 Task: open an excel sheet and write heading  Financial WizardAdd Categories in a column and its values below  'Income, Income, Income, Expenses, Expenses, Expenses, Expenses, Expenses, Savings, Savings, Investments, Investments, Debt, Debt & Debt. 'Add Descriptions in next column and its values below  Salary, Freelance Work, Rental Income, Housing, Transportation, Groceries, Utilities, Entertainment, Emergency Fund, Retirement, Stocks, Mutual Funds, Credit Card 1, Credit Card 2 & Student Loan. Add Amount in next column and its values below  $5,000, $1,200, $500, $1,200, $300, $400, $200, $150, $500, $1,000, $500, $300, $200, $100 & $300. Save page Data Collection Template Workbook
Action: Mouse moved to (476, 51)
Screenshot: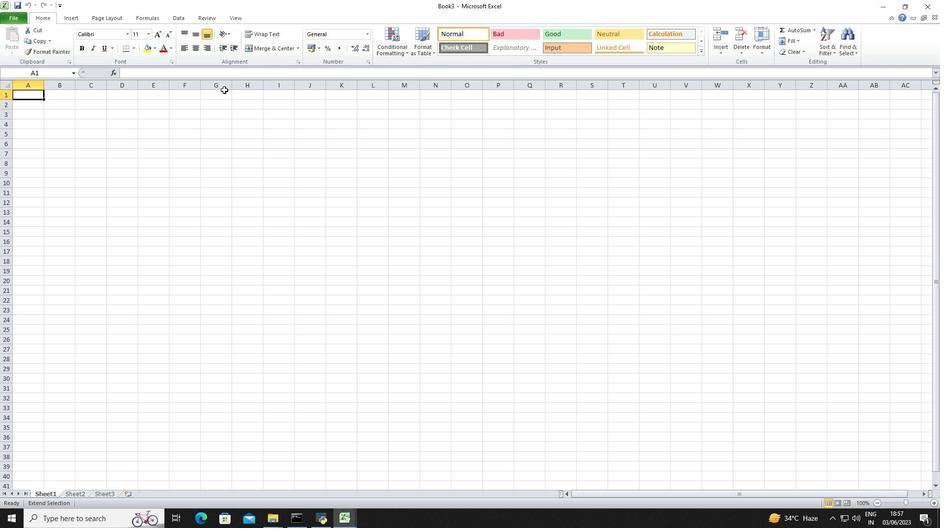 
Action: Key pressed <Key.shift_r><Key.shift_r>Financial<Key.space><Key.shift_r>Wizard<Key.enter><Key.shift_r>Categories<Key.space><Key.down>
Screenshot: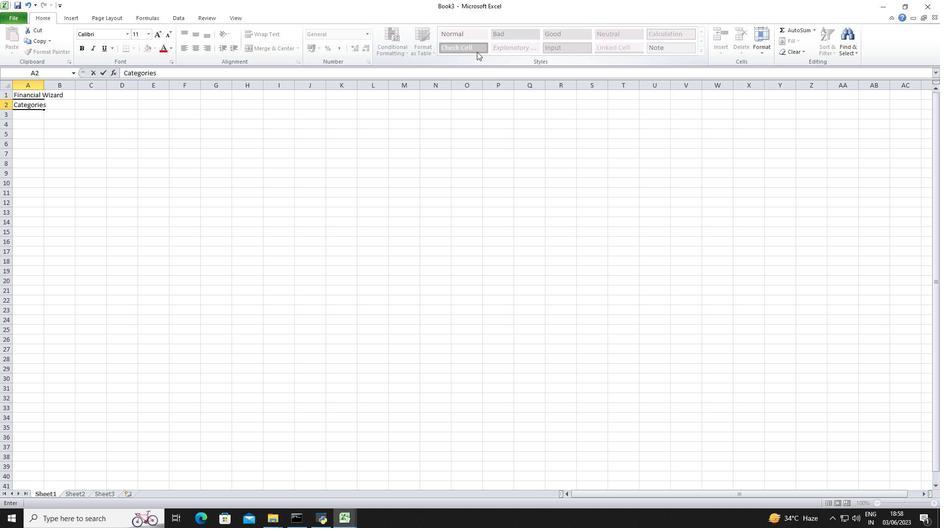 
Action: Mouse moved to (41, 82)
Screenshot: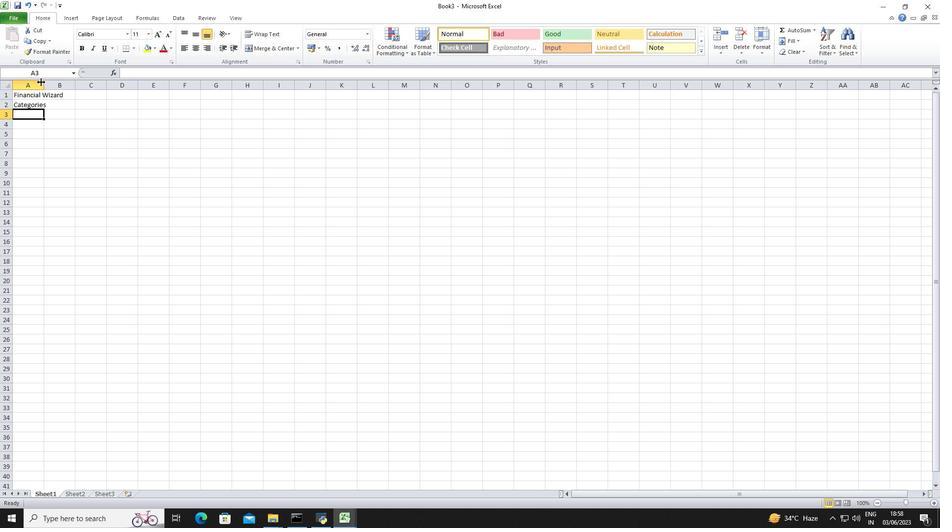 
Action: Mouse pressed left at (41, 82)
Screenshot: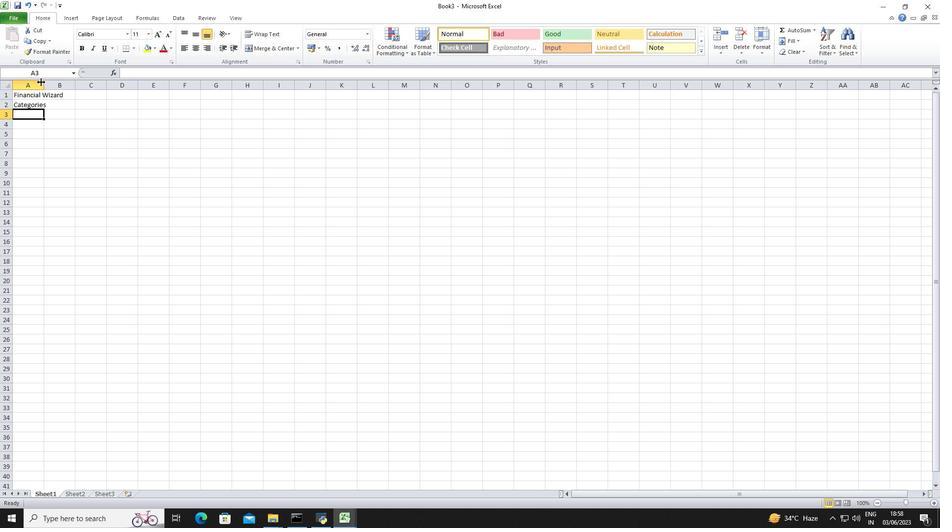 
Action: Mouse pressed left at (41, 82)
Screenshot: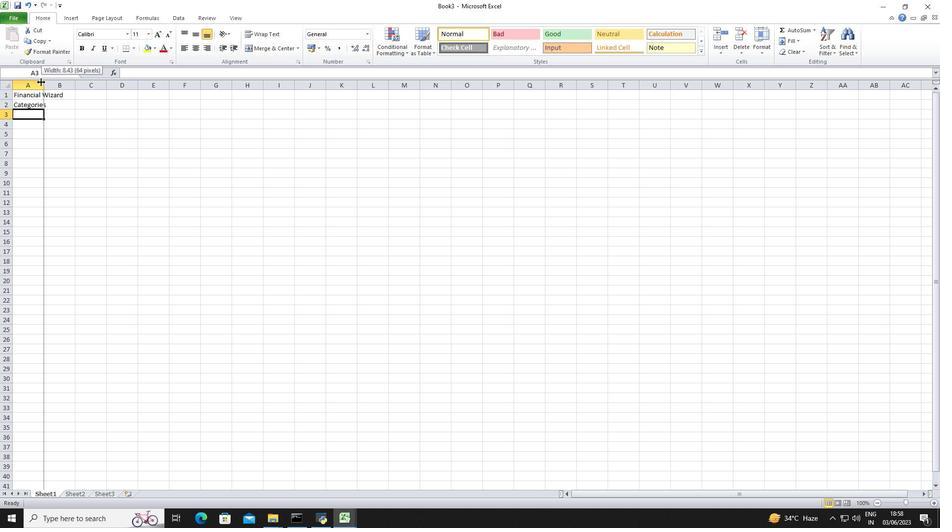 
Action: Mouse moved to (83, 108)
Screenshot: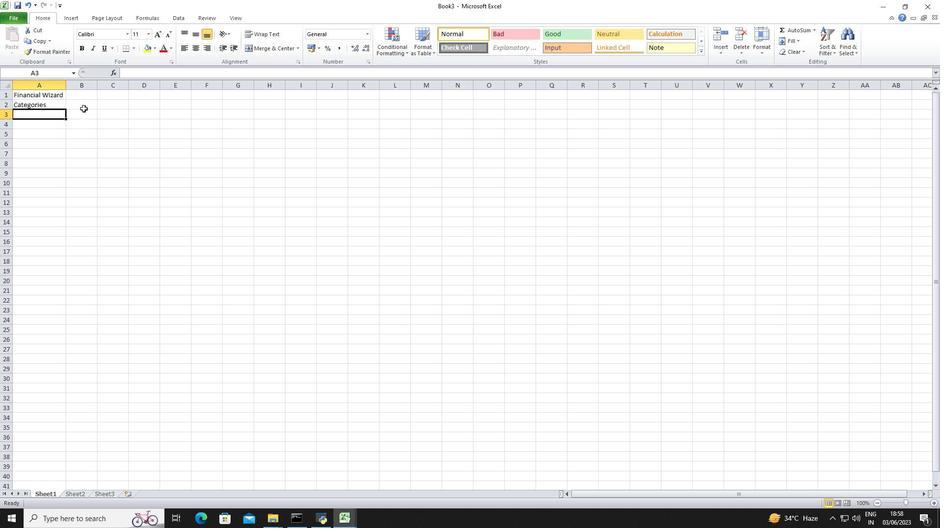 
Action: Mouse pressed left at (83, 108)
Screenshot: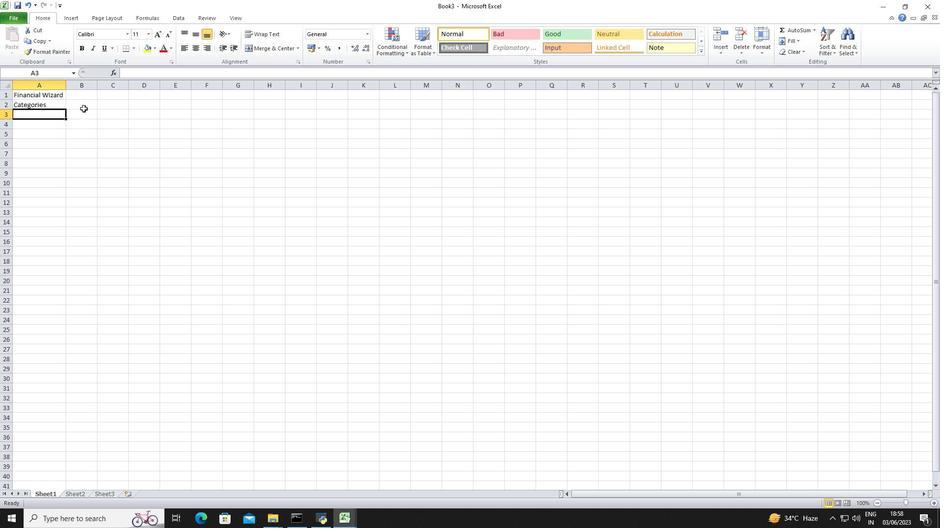 
Action: Mouse moved to (298, 92)
Screenshot: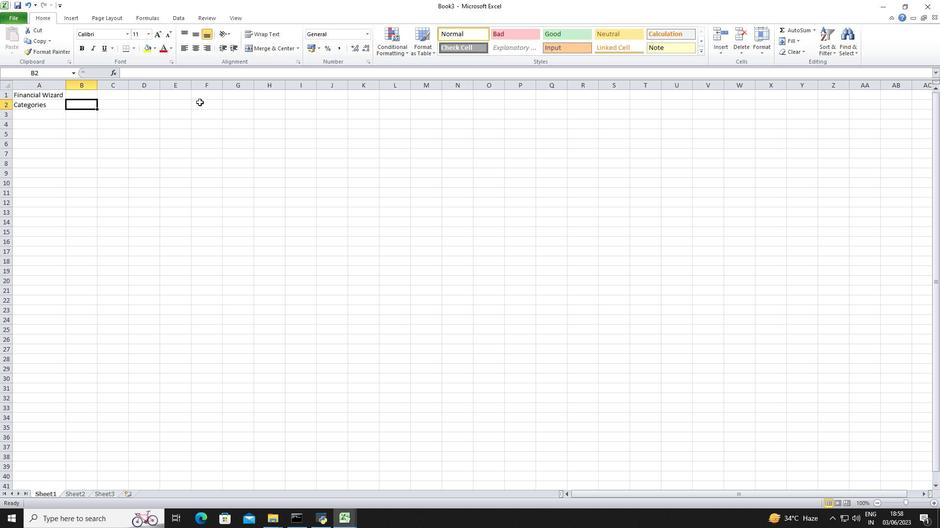 
Action: Key pressed <Key.shift_r><Key.shift_r><Key.shift_r><Key.shift_r><Key.shift_r><Key.shift_r><Key.shift_r><Key.shift_r><Key.shift_r><Key.shift_r><Key.shift_r><Key.shift_r><Key.shift_r><Key.shift_r><Key.shift_r><Key.shift_r><Key.shift_r><Key.shift_r><Key.shift_r><Key.shift_r><Key.shift_r><Key.shift_r><Key.shift_r><Key.shift_r><Key.shift_r><Key.shift_r><Key.shift_r><Key.shift_r><Key.shift_r><Key.shift_r><Key.shift_r><Key.shift_r><Key.shift_r><Key.shift_r><Key.shift_r><Key.shift_r><Key.shift_r><Key.shift_r><Key.shift_r><Key.shift_r><Key.shift_r><Key.shift_r><Key.shift_r><Key.shift_r><Key.shift_r><Key.shift_r><Key.shift_r><Key.shift_r><Key.shift_r><Key.shift_r><Key.shift_r><Key.shift_r><Key.shift_r><Key.shift_r><Key.shift_r><Key.shift_r><Key.shift_r>Descriptions<Key.space><Key.right><Key.enter><Key.enter><Key.enter><Key.enter><Key.enter><Key.enter><Key.enter>
Screenshot: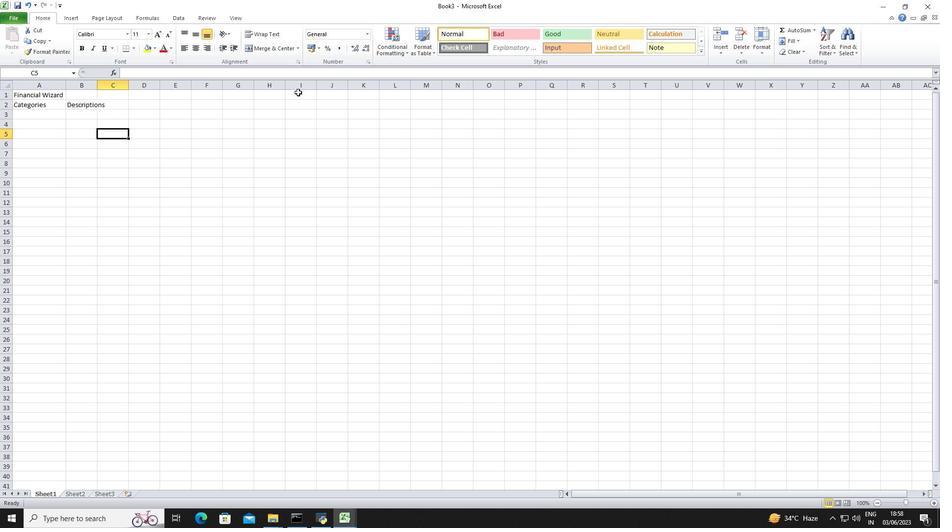 
Action: Mouse moved to (117, 106)
Screenshot: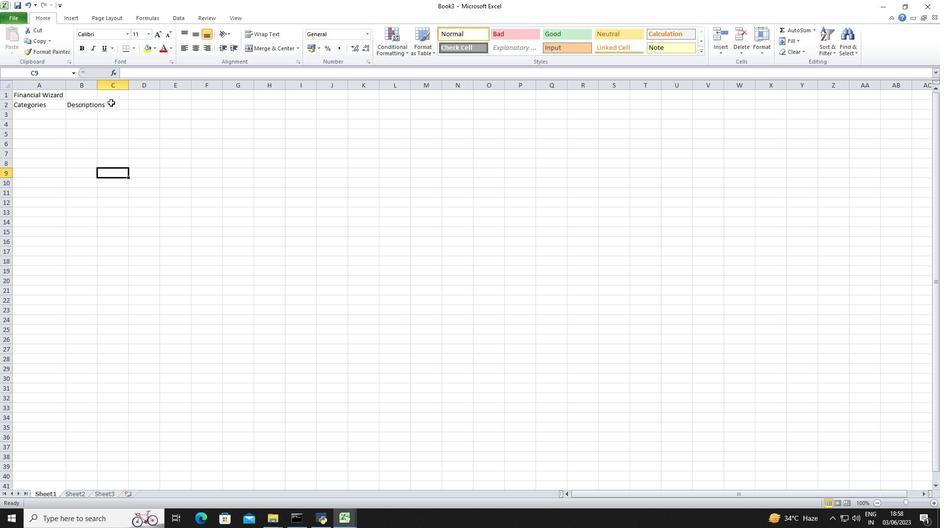 
Action: Mouse pressed left at (117, 106)
Screenshot: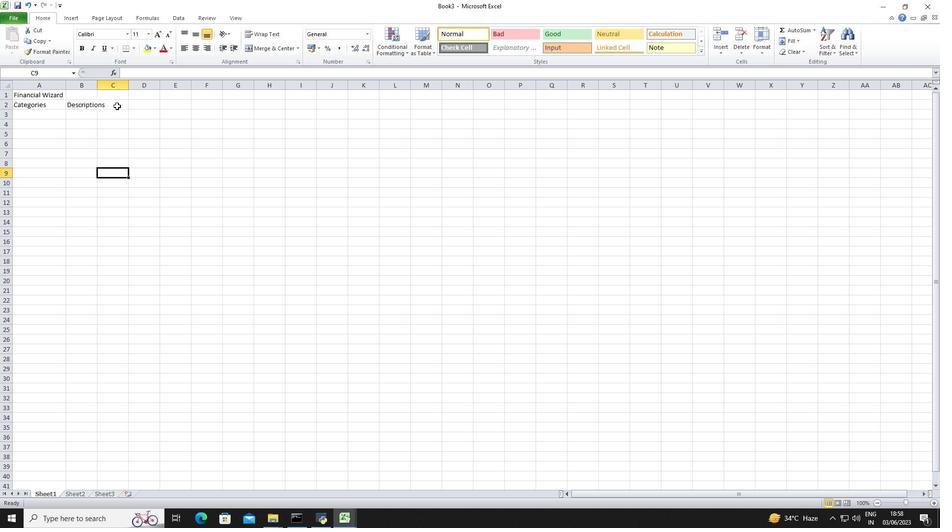 
Action: Mouse moved to (203, 118)
Screenshot: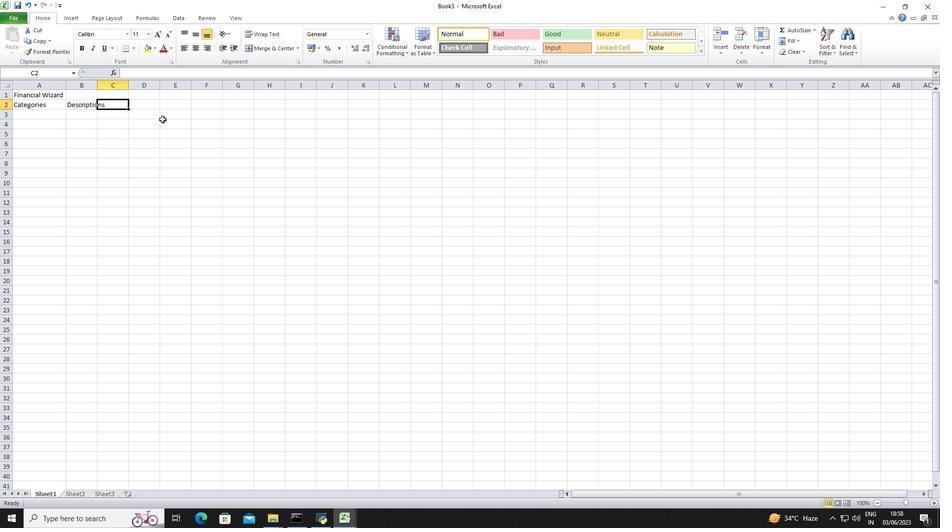 
Action: Key pressed <Key.shift_r><Key.shift_r><Key.shift_r><Key.shift_r><Key.shift_r><Key.shift_r><Key.shift_r><Key.shift_r><Key.shift_r><Key.shift_r>Add<Key.space><Key.shift_r><Key.shift_r><Key.shift_r><Key.shift_r><Key.shift_r><Key.shift_r><Key.shift_r><Key.shift_r><Key.shift_r><Key.shift_r><Key.shift_r><Key.shift_r><Key.shift_r><Key.shift_r><Key.shift_r><Key.shift_r><Key.shift_r><Key.shift_r><Key.shift_r><Key.shift_r><Key.shift_r><Key.shift_r><Key.shift_r><Key.shift_r><Key.shift_r><Key.shift_r><Key.shift_r><Key.shift_r><Key.shift_r><Key.shift_r><Key.shift_r><Key.shift_r><Key.shift_r><Key.shift_r><Key.shift_r><Key.shift_r><Key.shift_r><Key.shift_r><Key.shift_r><Key.shift_r><Key.shift_r><Key.shift_r><Key.shift_r><Key.shift_r><Key.shift_r><Key.shift_r><Key.shift_r><Key.shift_r><Key.shift_r><Key.shift_r>Amount<Key.space>
Screenshot: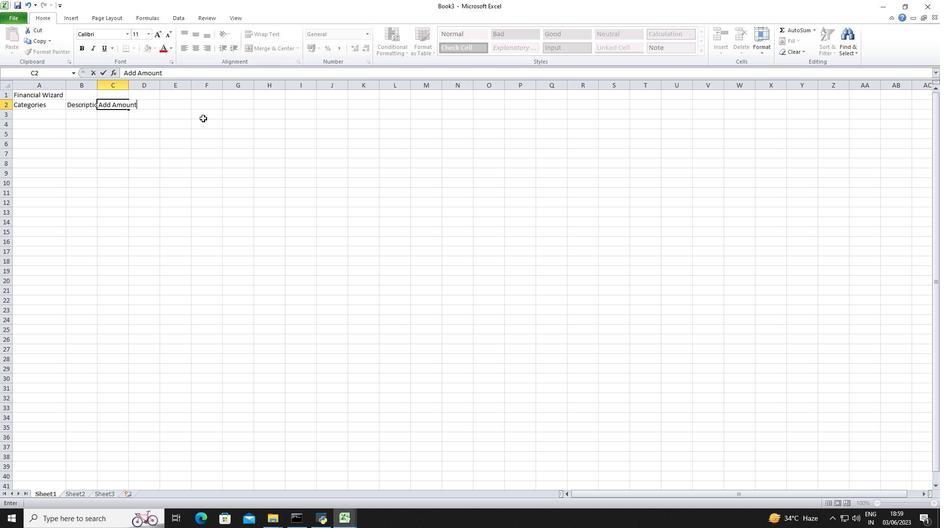 
Action: Mouse pressed left at (203, 118)
Screenshot: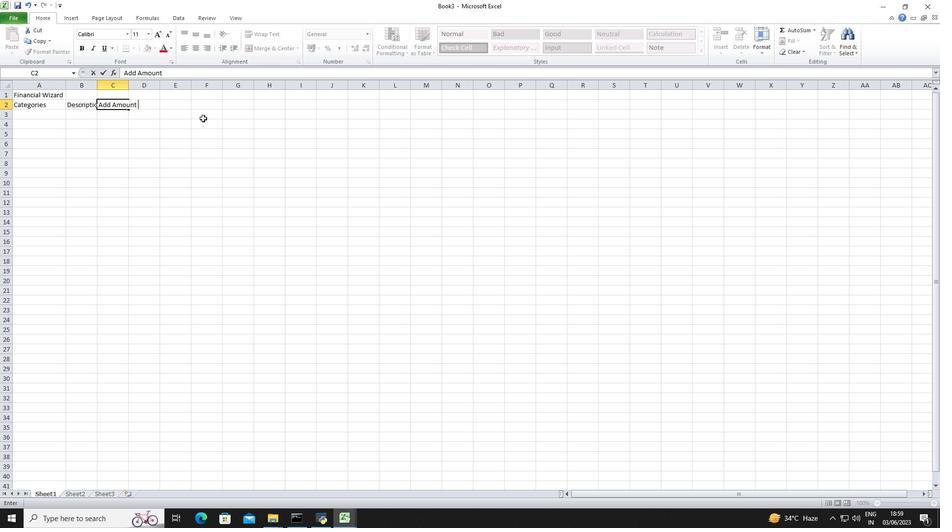 
Action: Mouse moved to (98, 84)
Screenshot: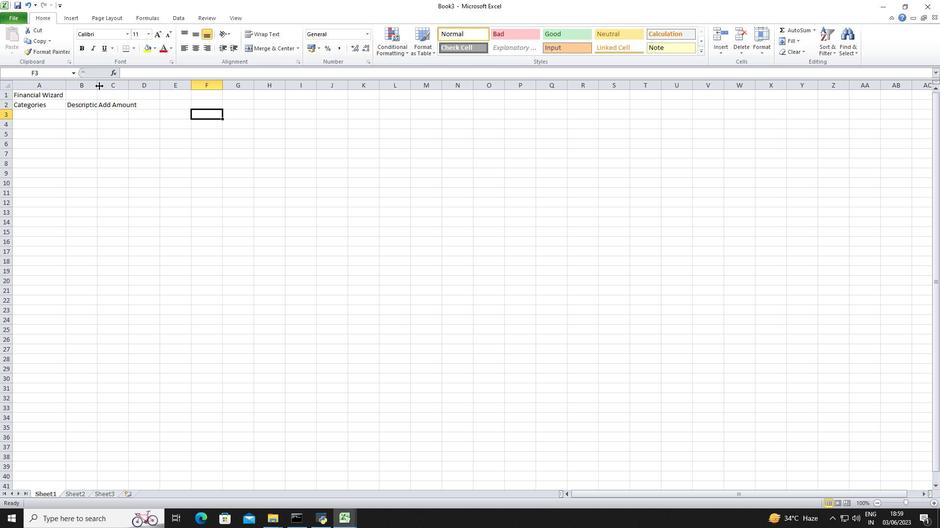 
Action: Mouse pressed left at (98, 84)
Screenshot: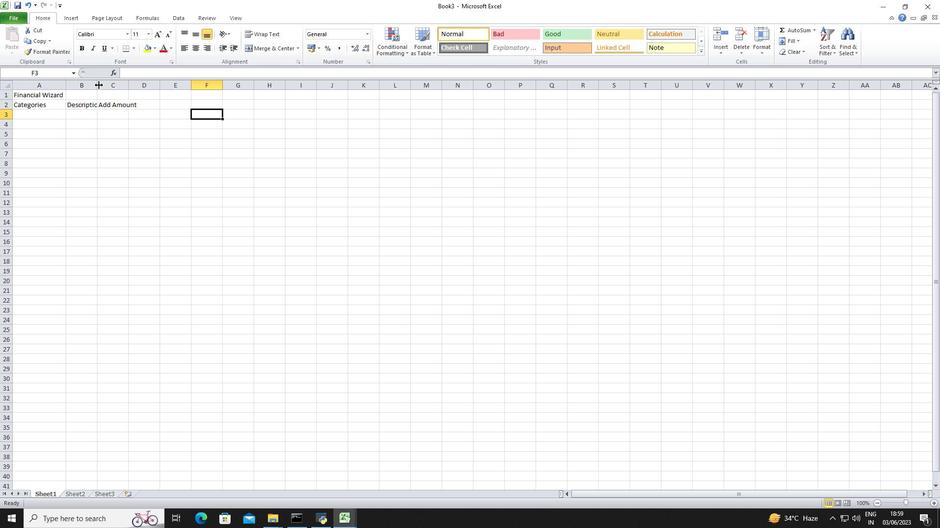 
Action: Mouse pressed left at (98, 84)
Screenshot: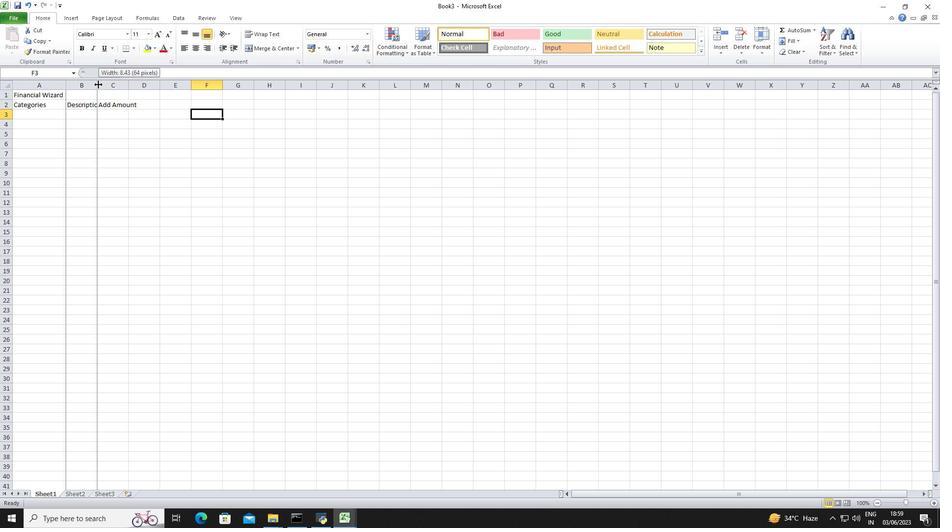 
Action: Mouse moved to (43, 110)
Screenshot: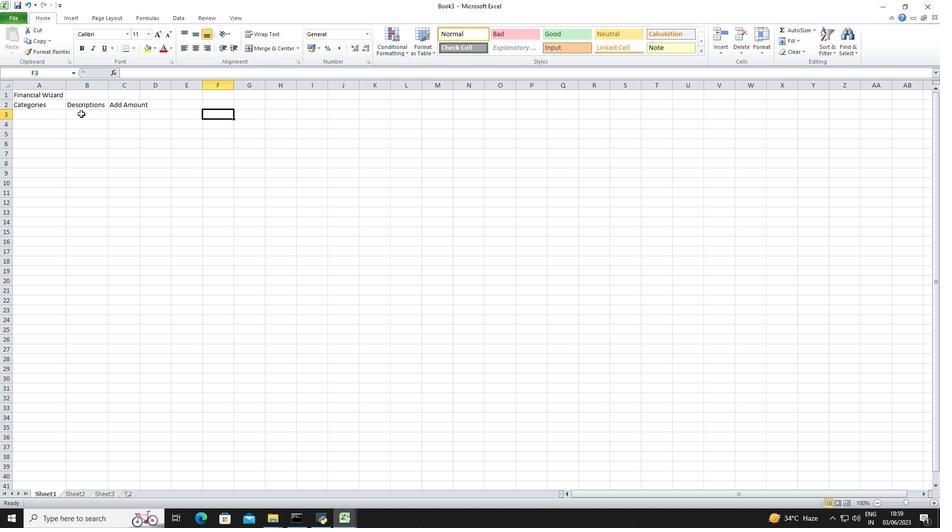 
Action: Mouse pressed left at (43, 110)
Screenshot: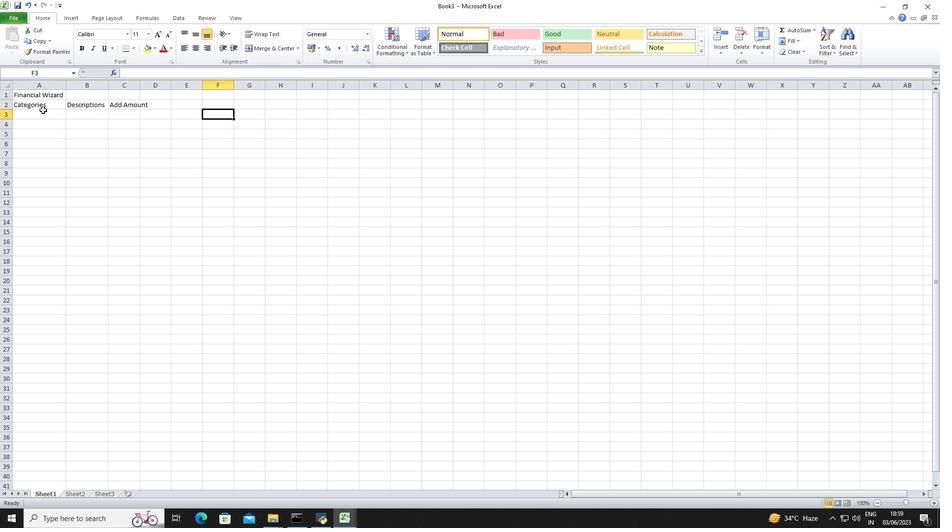 
Action: Mouse moved to (235, 125)
Screenshot: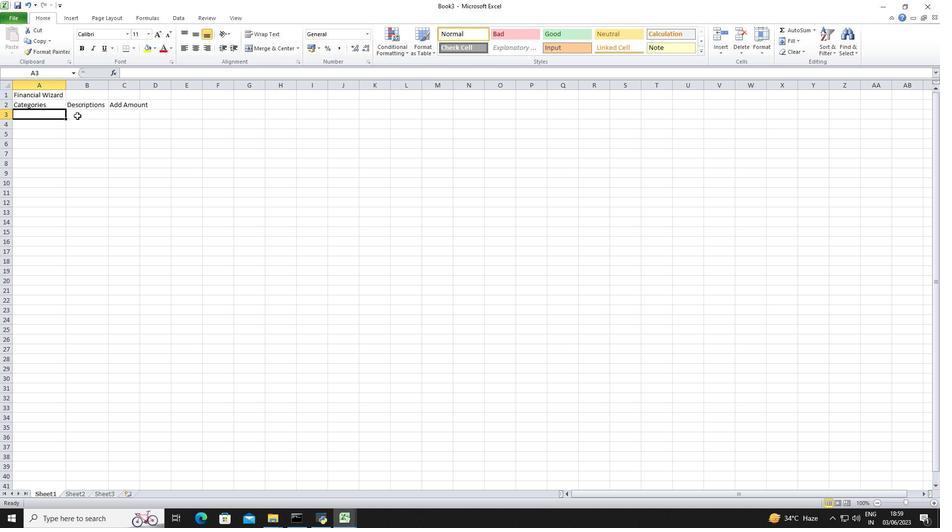 
Action: Key pressed <Key.shift_r>Income<Key.space><Key.enter><Key.shift_r>I<Key.enter><Key.shift_r>I<Key.enter><Key.shift_r>Expenses<Key.enter><Key.shift_r><Key.shift_r><Key.shift_r><Key.shift_r><Key.shift_r>E<Key.enter><Key.shift_r>E<Key.enter><Key.shift_r>E<Key.enter>e<Key.enter><Key.shift_r><Key.shift_r><Key.shift_r><Key.shift_r><Key.shift_r><Key.shift_r><Key.shift_r><Key.shift_r><Key.shift_r><Key.shift_r><Key.shift_r><Key.shift_r><Key.shift_r><Key.shift_r><Key.shift_r><Key.shift_r><Key.shift_r><Key.shift_r><Key.shift_r><Key.shift_r><Key.shift_r><Key.shift_r><Key.shift_r><Key.shift_r><Key.shift_r><Key.shift_r><Key.shift_r><Key.shift_r><Key.shift_r><Key.shift_r><Key.shift_r><Key.shift_r><Key.shift_r><Key.shift_r><Key.shift_r><Key.shift_r><Key.shift_r><Key.shift_r><Key.shift_r><Key.shift_r><Key.shift_r><Key.shift_r><Key.shift_r><Key.shift_r><Key.shift_r><Key.shift_r><Key.shift_r><Key.shift_r><Key.shift_r><Key.shift_r><Key.shift_r><Key.shift_r><Key.shift_r><Key.shift_r><Key.shift_r><Key.shift_r><Key.shift_r><Key.shift_r>SAvings<Key.space><Key.enter><Key.shift_r>SA<Key.enter><Key.shift_r><Key.shift_r><Key.shift_r><Key.shift_r><Key.shift_r>Investment<Key.space><Key.backspace>s<Key.enter><Key.shift_r><Key.shift_r><Key.shift_r>Ins<Key.backspace>ves<Key.enter><Key.shift_r><Key.shift_r><Key.shift_r>Debt<Key.space><Key.enter><Key.shift_r>Debt<Key.space><Key.shift_r><Key.shift_r><Key.shift_r><Key.shift_r><Key.shift_r><Key.shift_r><Key.shift_r><Key.shift_r><Key.shift_r><Key.shift_r><Key.shift_r><Key.shift_r><Key.shift_r><Key.shift_r><Key.shift_r><Key.shift_r><Key.shift_r><Key.shift_r><Key.shift_r><Key.shift_r><Key.shift_r><Key.shift_r>&<Key.space><Key.shift_r>Student<Key.space><Key.shift_r>Loan<Key.space>
Screenshot: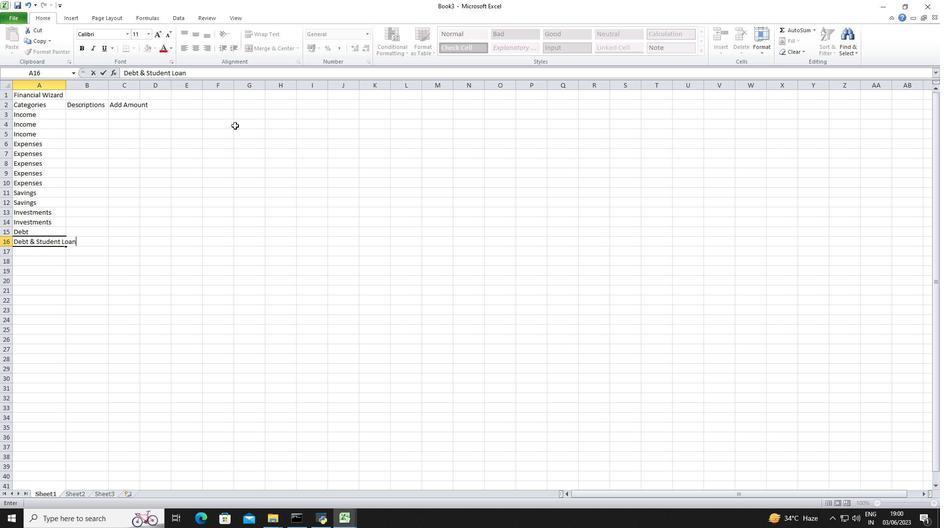 
Action: Mouse moved to (239, 117)
Screenshot: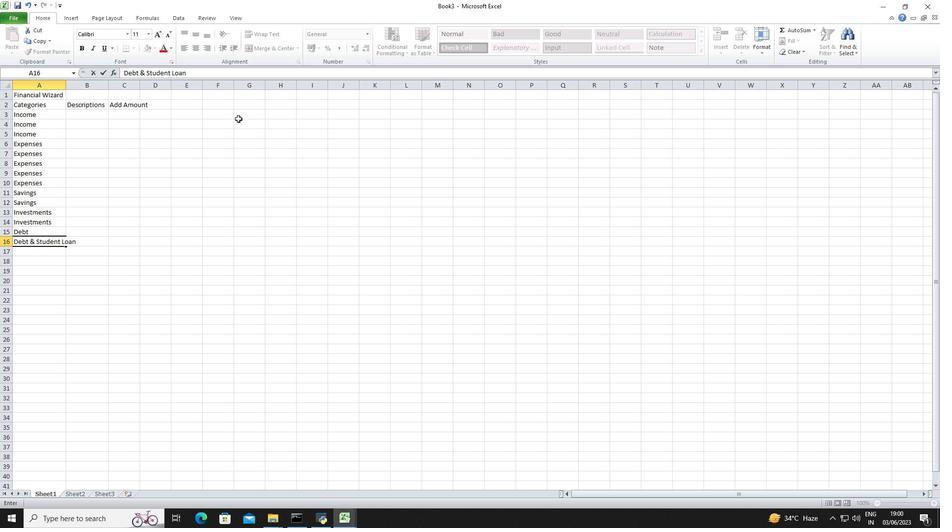 
Action: Mouse pressed left at (239, 117)
Screenshot: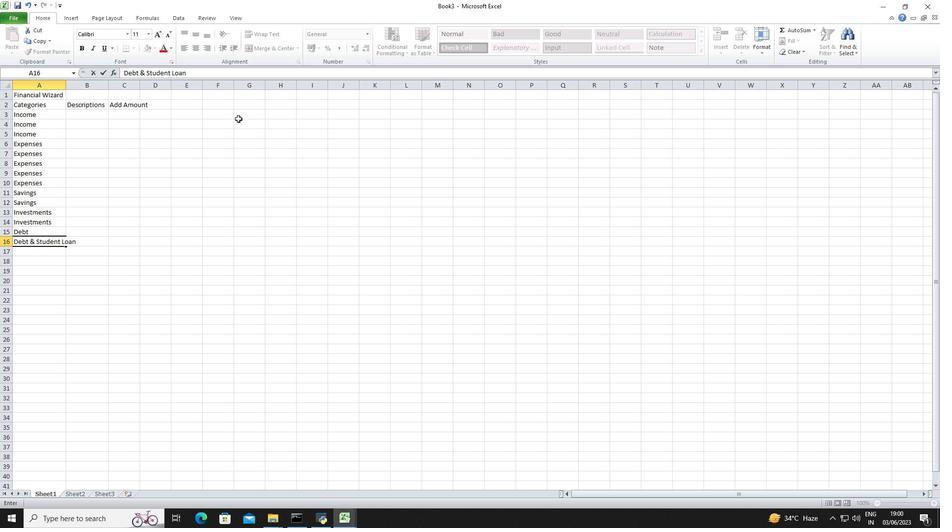 
Action: Mouse moved to (64, 89)
Screenshot: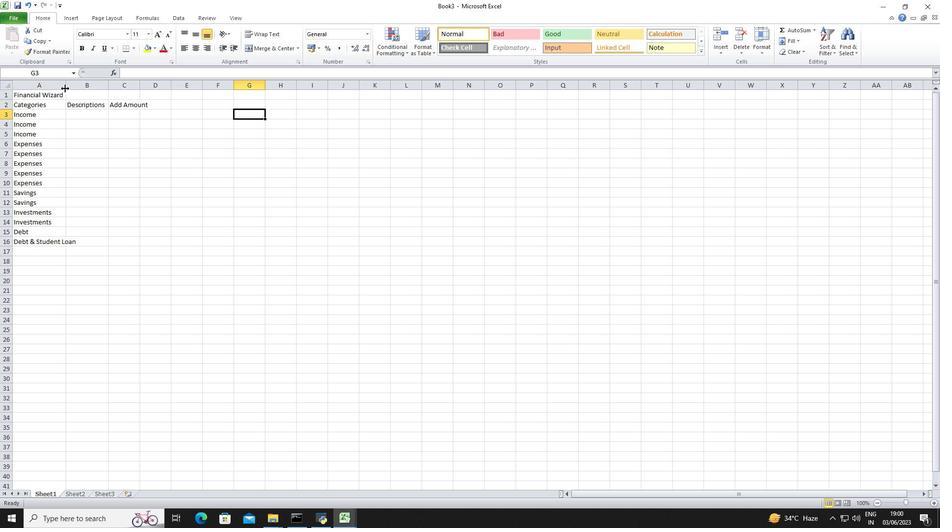 
Action: Mouse pressed left at (64, 89)
Screenshot: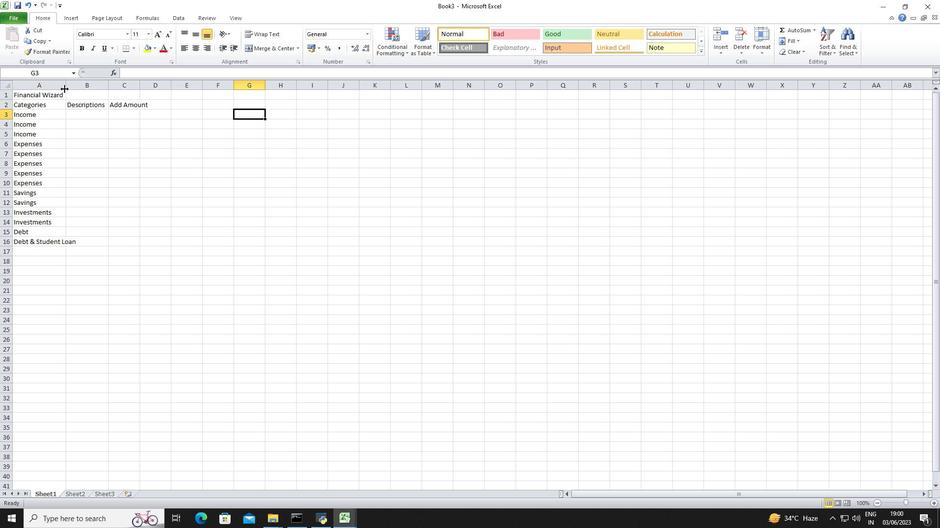 
Action: Mouse pressed left at (64, 89)
Screenshot: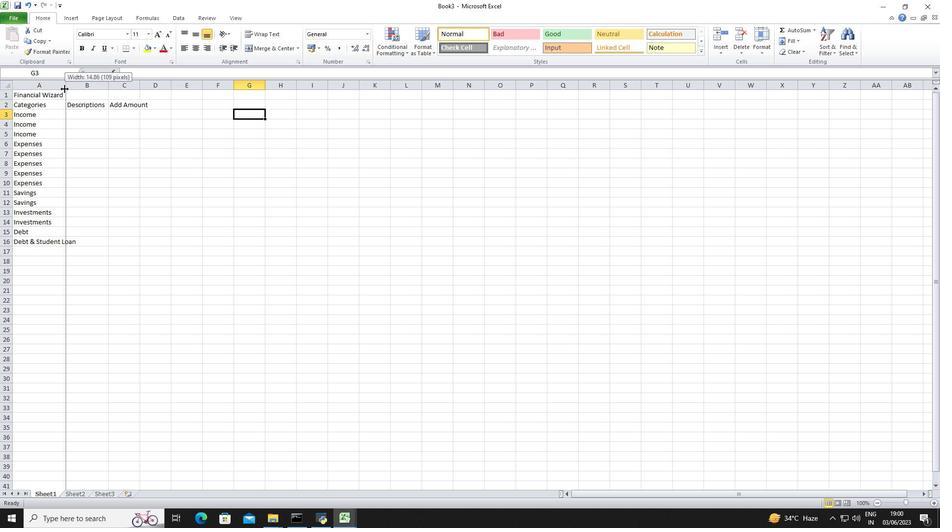 
Action: Mouse moved to (110, 113)
Screenshot: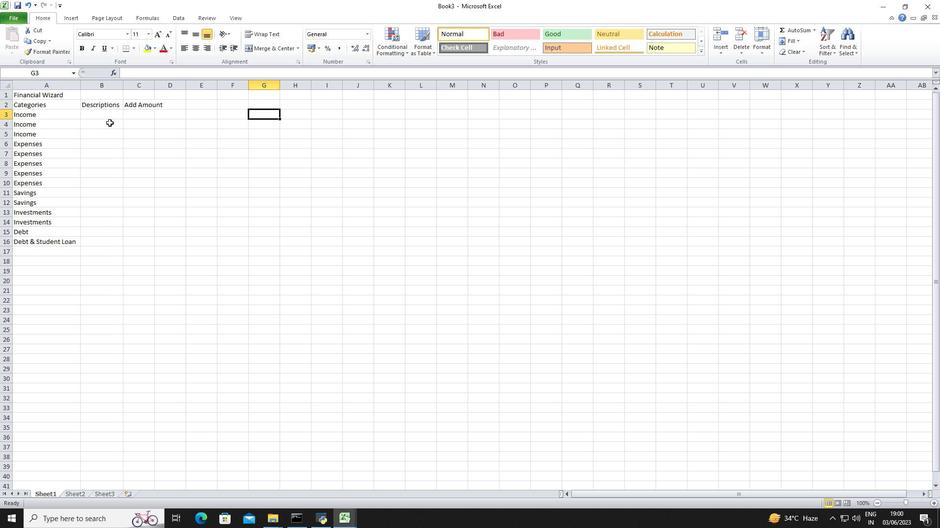 
Action: Mouse pressed left at (110, 113)
Screenshot: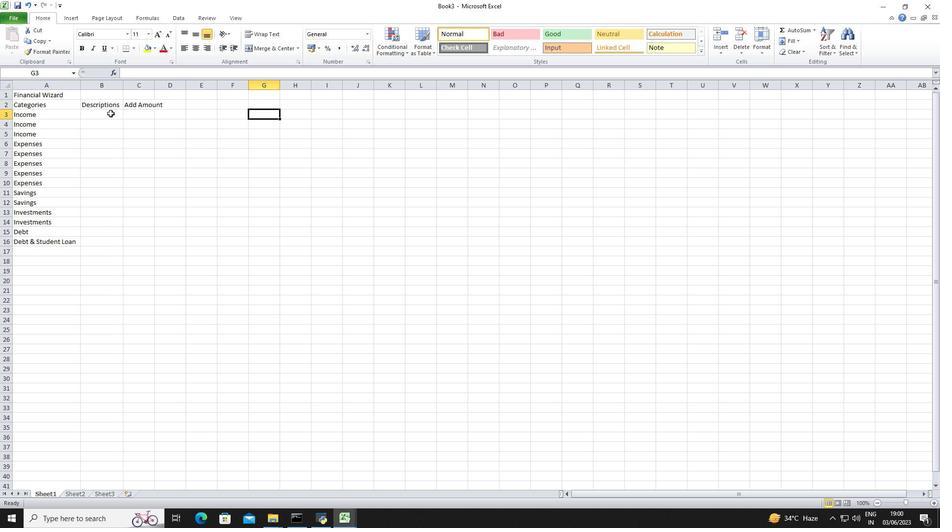 
Action: Mouse moved to (265, 122)
Screenshot: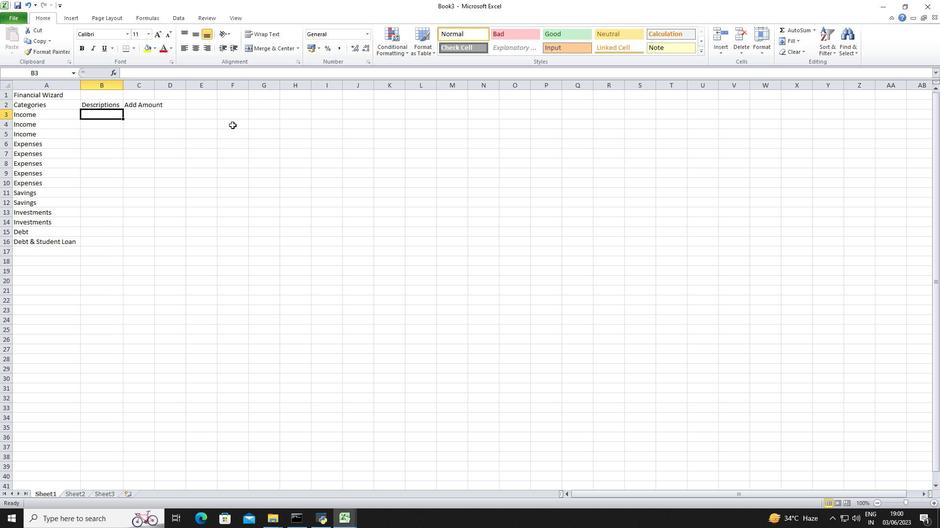 
Action: Key pressed <Key.shift_r>Salary<Key.space><Key.enter><Key.shift_r><Key.shift_r><Key.shift_r><Key.shift_r><Key.shift_r><Key.shift_r>Free<Key.shift_r>lance<Key.space><Key.space><Key.shift_r>Work<Key.space><Key.enter><Key.shift_r><Key.shift_r><Key.shift_r><Key.shift_r>Rental<Key.space><Key.shift_r><Key.shift_r><Key.shift_r><Key.shift_r><Key.shift_r><Key.shift_r><Key.shift_r>Income<Key.space><Key.enter><Key.shift_r><Key.shift_r><Key.shift_r><Key.shift_r><Key.shift_r><Key.shift_r><Key.shift_r><Key.shift_r><Key.shift_r>Housing<Key.space><Key.shift_r><Key.enter><Key.shift_r>Transportation<Key.space><Key.enter><Key.shift_r><Key.shift_r>Groceries<Key.space><Key.enter><Key.shift_r>Utilities<Key.space><Key.enter><Key.shift_r><Key.shift_r><Key.shift_r><Key.shift_r>Entertainment<Key.space><Key.enter><Key.shift_r>Emergency<Key.space><Key.enter>
Screenshot: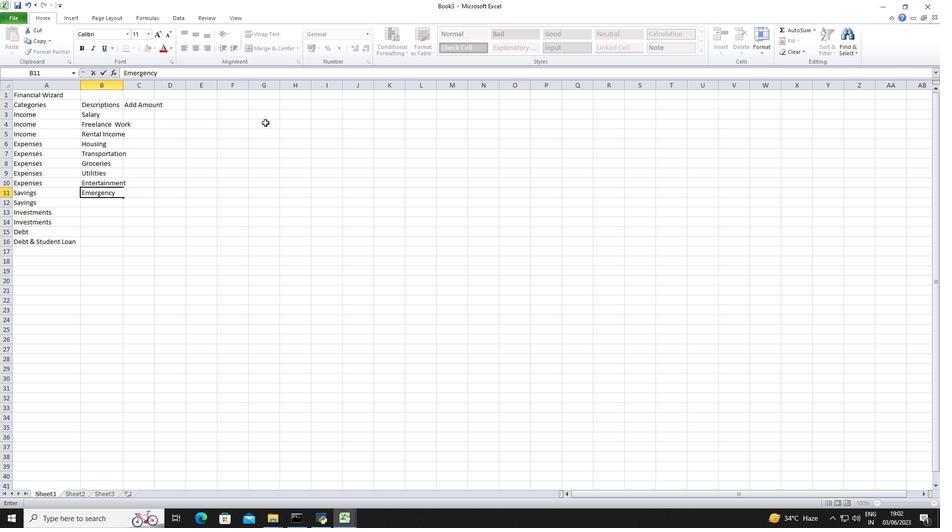 
Action: Mouse moved to (111, 195)
Screenshot: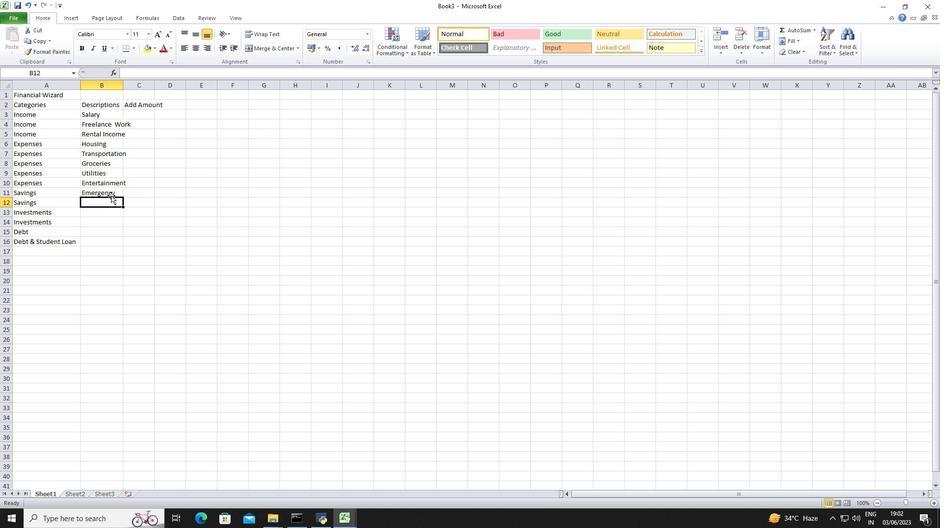 
Action: Mouse pressed left at (111, 195)
Screenshot: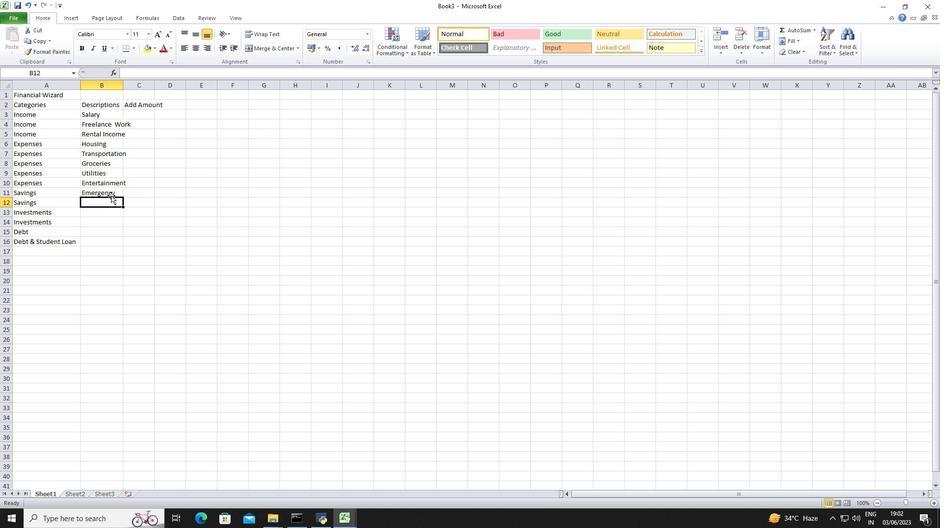 
Action: Mouse moved to (166, 68)
Screenshot: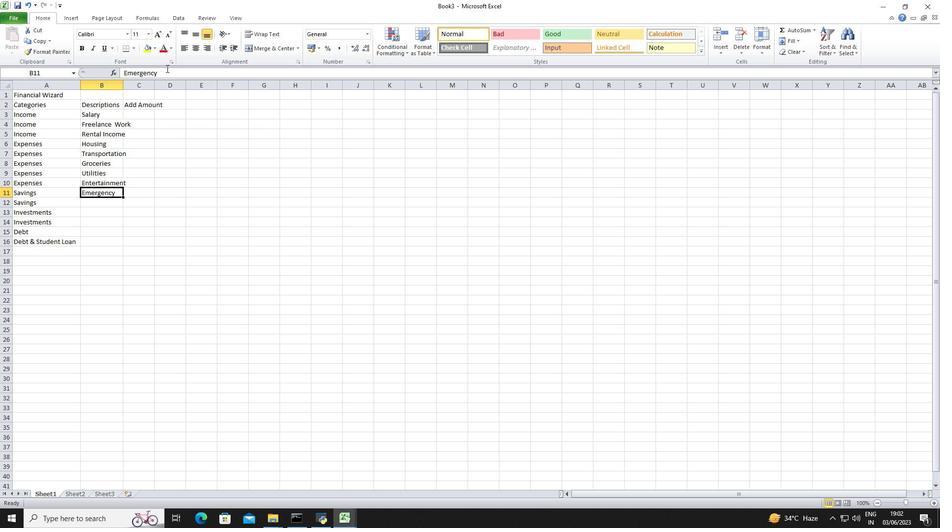 
Action: Mouse pressed left at (166, 68)
Screenshot: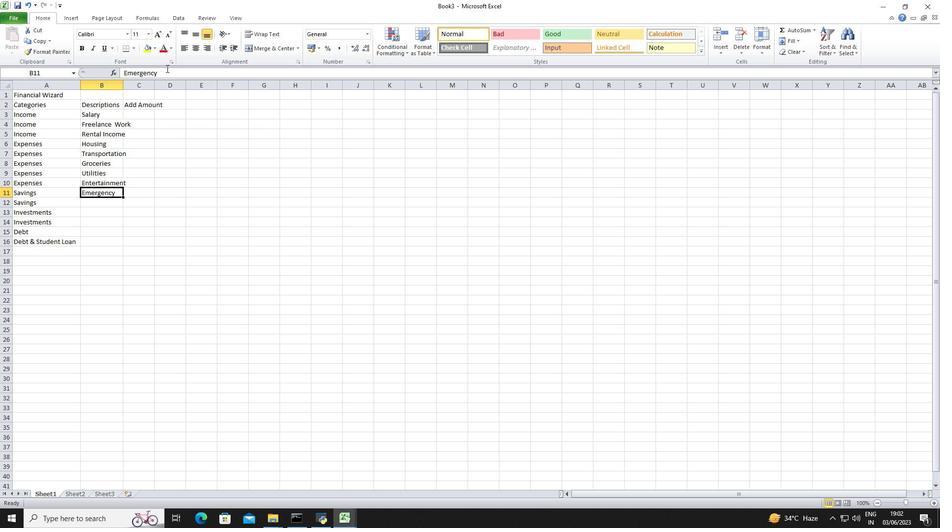 
Action: Mouse moved to (176, 85)
Screenshot: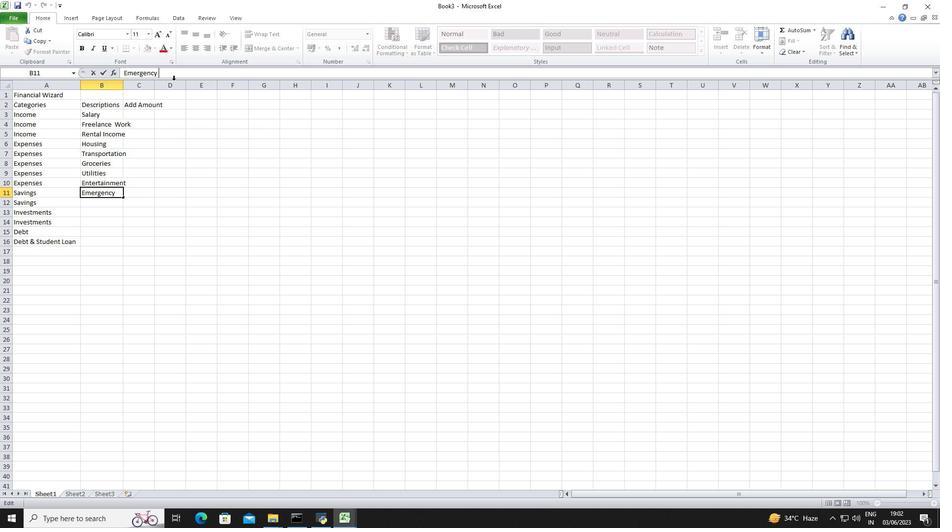 
Action: Key pressed <Key.space><Key.shift_r>Fund<Key.space><Key.enter><Key.shift_r><Key.shift_r><Key.shift_r><Key.shift_r><Key.shift_r><Key.shift_r><Key.shift_r><Key.shift_r><Key.shift_r>Retirement<Key.space><Key.enter><Key.shift_r><Key.shift_r>Stocl<Key.backspace>ks<Key.space><Key.enter><Key.shift_r><Key.shift_r>Mutual<Key.space><Key.shift_r>Funds<Key.space><Key.enter><Key.shift_r><Key.shift_r><Key.shift_r><Key.shift_r><Key.shift_r><Key.shift_r><Key.shift_r><Key.shift_r><Key.shift_r><Key.shift_r>Credit<Key.space>1<Key.enter>
Screenshot: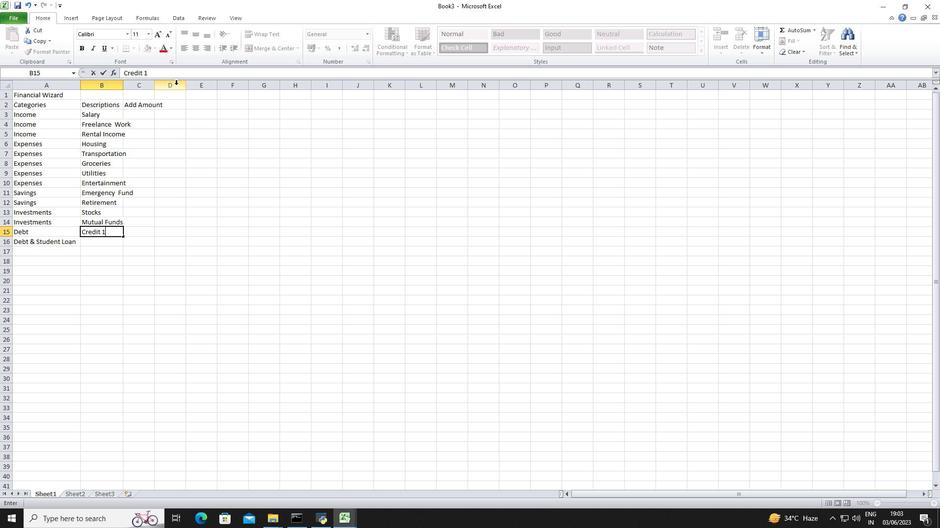 
Action: Mouse moved to (114, 231)
Screenshot: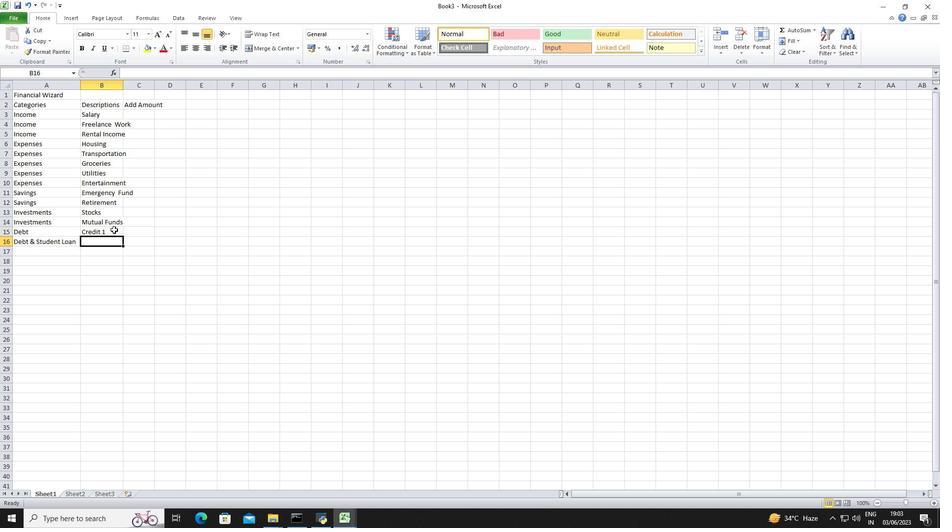
Action: Mouse pressed left at (114, 231)
Screenshot: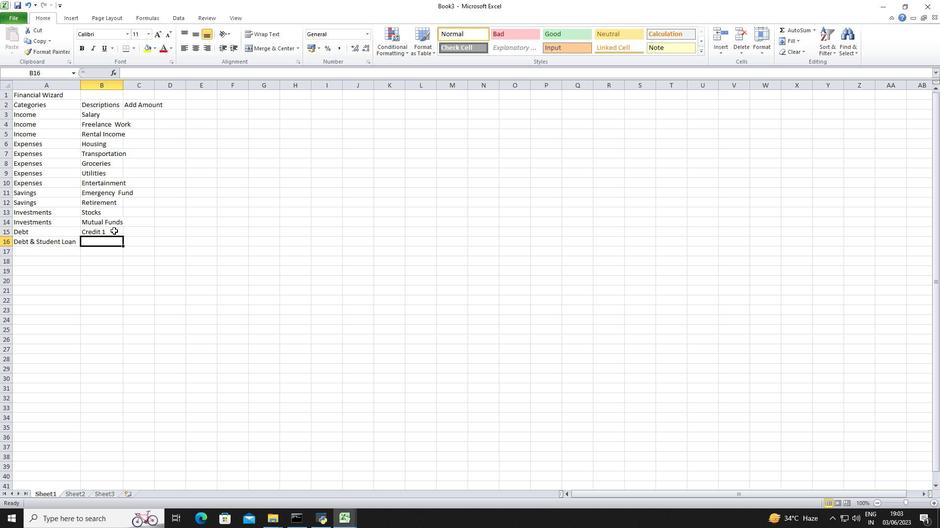 
Action: Mouse moved to (143, 71)
Screenshot: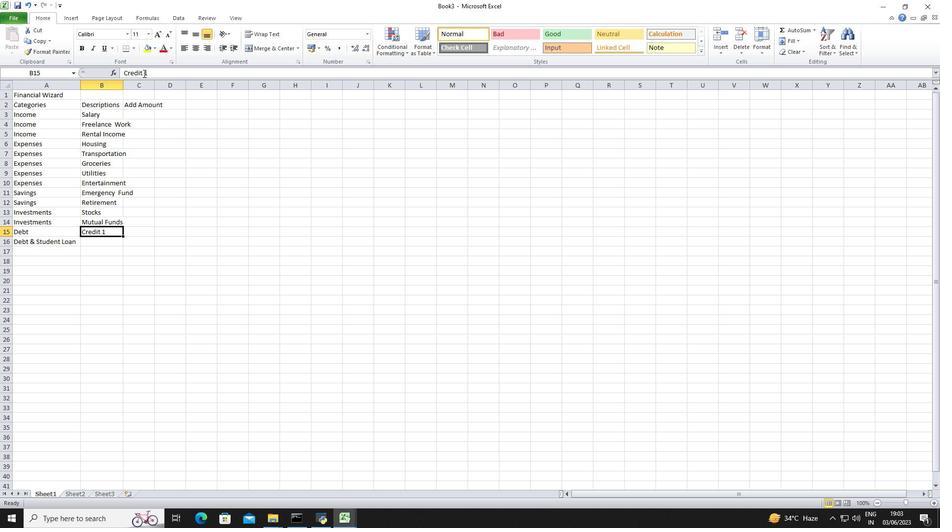 
Action: Mouse pressed left at (143, 71)
Screenshot: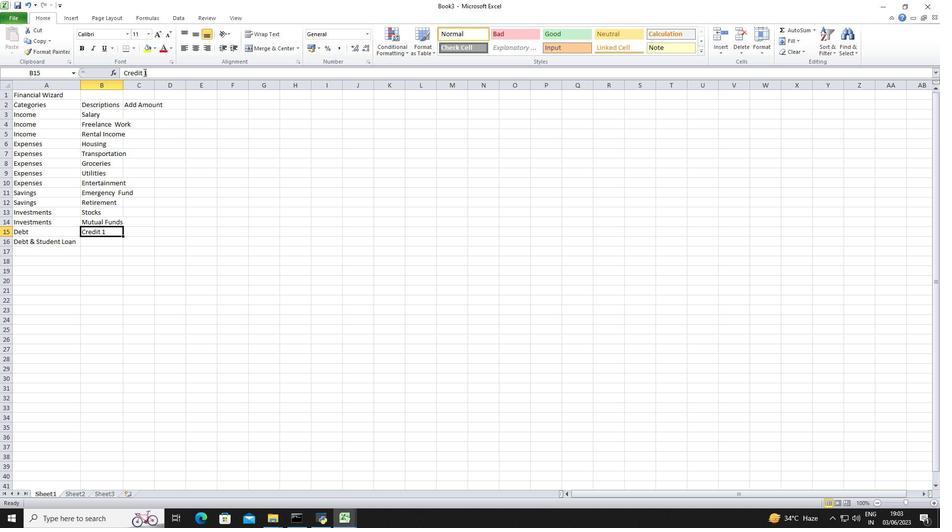 
Action: Mouse moved to (233, 82)
Screenshot: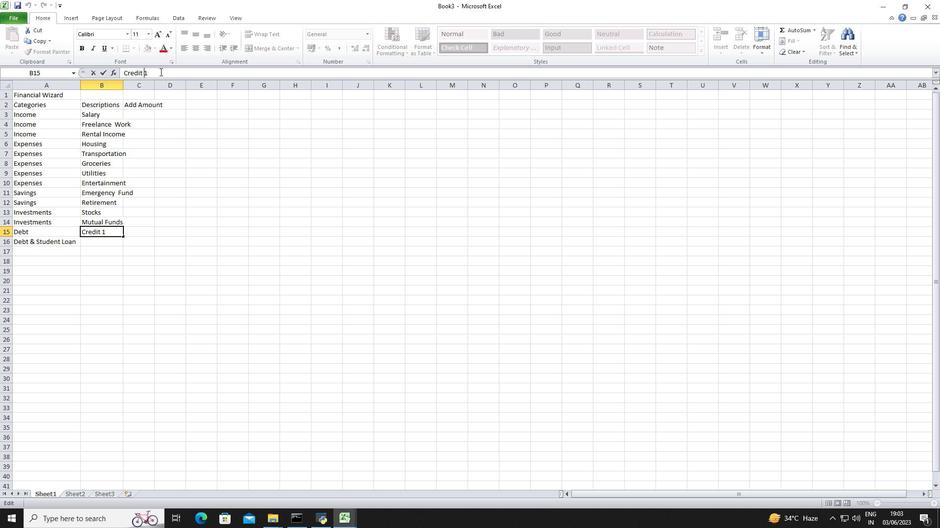 
Action: Key pressed <Key.shift_r>Card<Key.space>
Screenshot: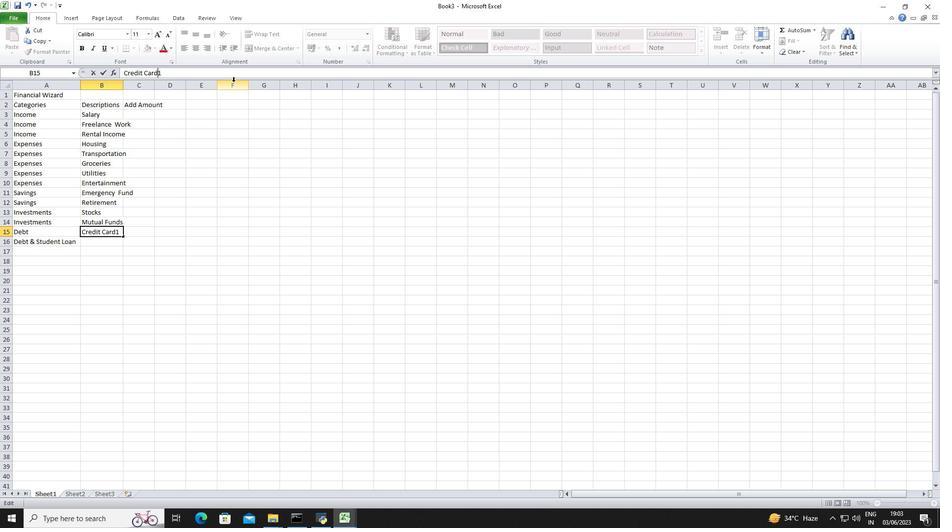 
Action: Mouse moved to (173, 197)
Screenshot: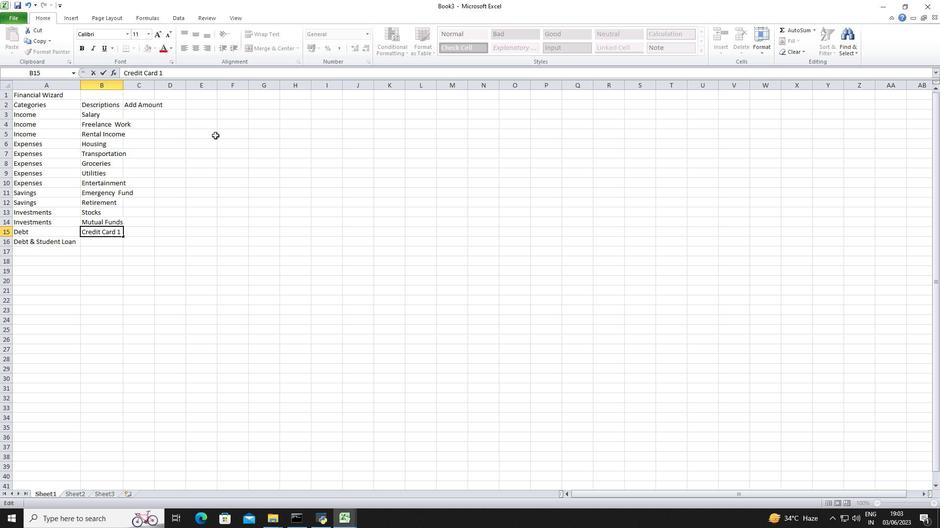 
Action: Key pressed <Key.enter><Key.shift_r>Credit<Key.space><Key.shift_r>Card<Key.space>2<Key.space><Key.shift_r><Key.shift_r><Key.shift_r><Key.shift_r><Key.shift_r><Key.shift_r><Key.shift_r>&<Key.space><Key.shift_r>Student<Key.space><Key.shift_r>Loan<Key.space>
Screenshot: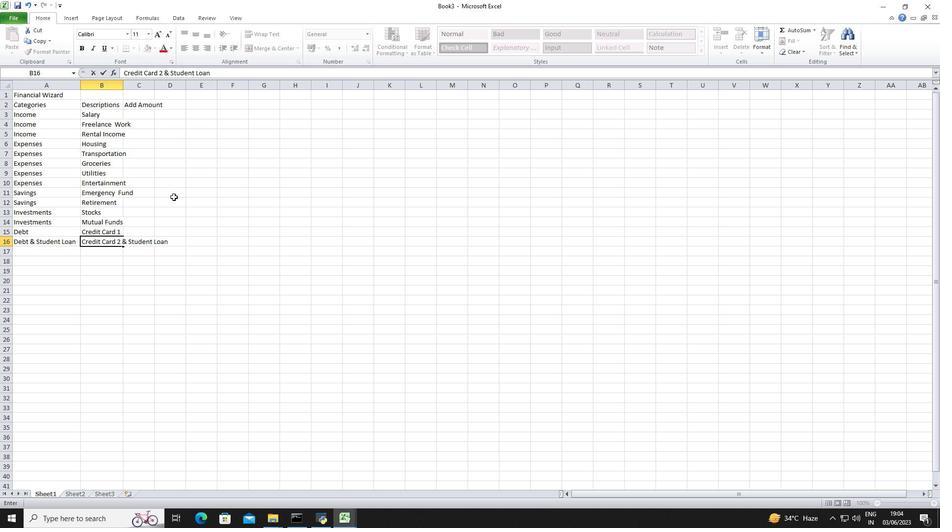 
Action: Mouse pressed left at (173, 197)
Screenshot: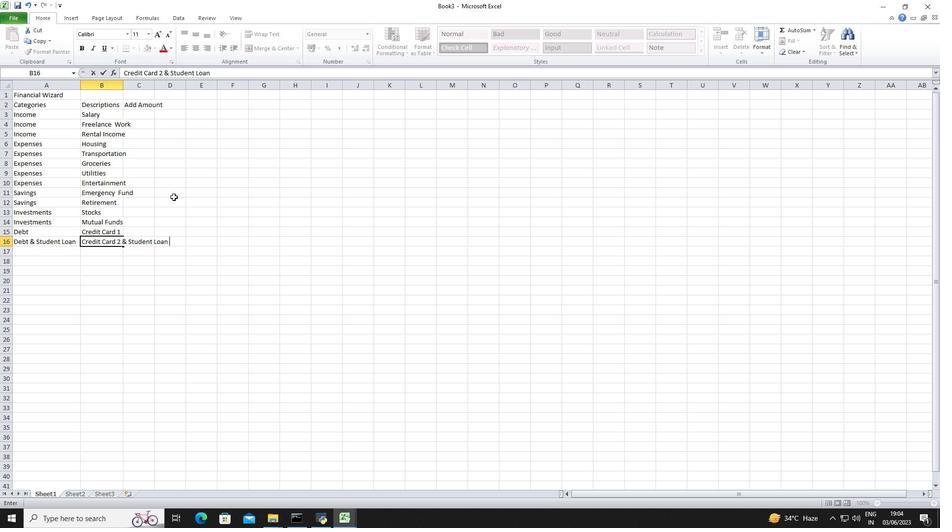 
Action: Mouse moved to (121, 83)
Screenshot: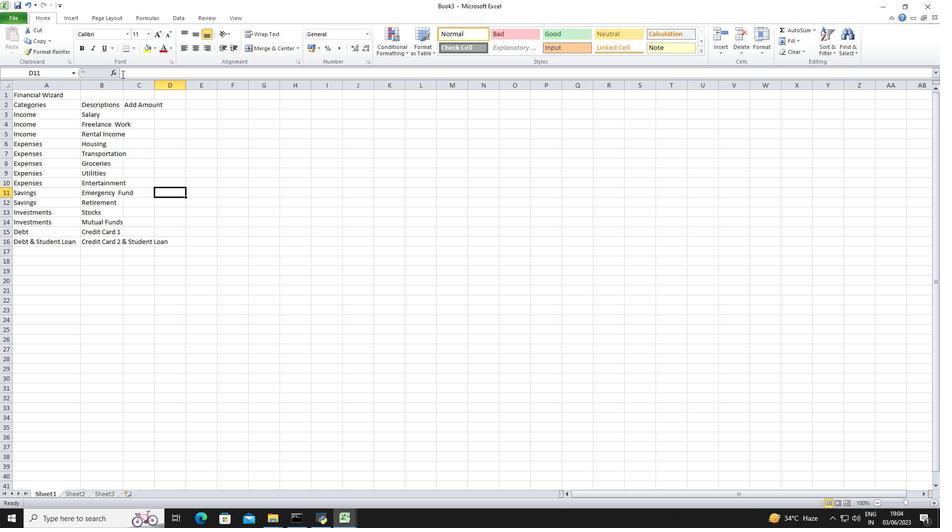 
Action: Mouse pressed left at (121, 83)
Screenshot: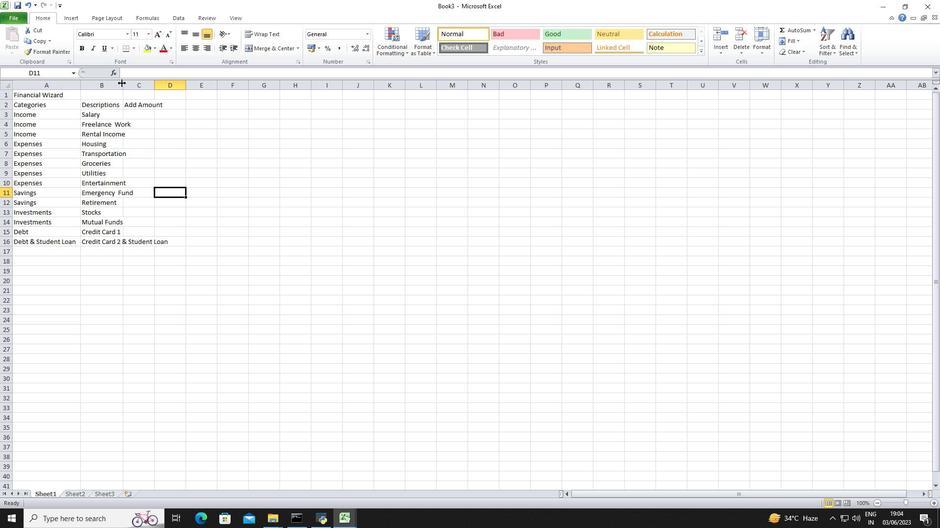 
Action: Mouse pressed left at (121, 83)
Screenshot: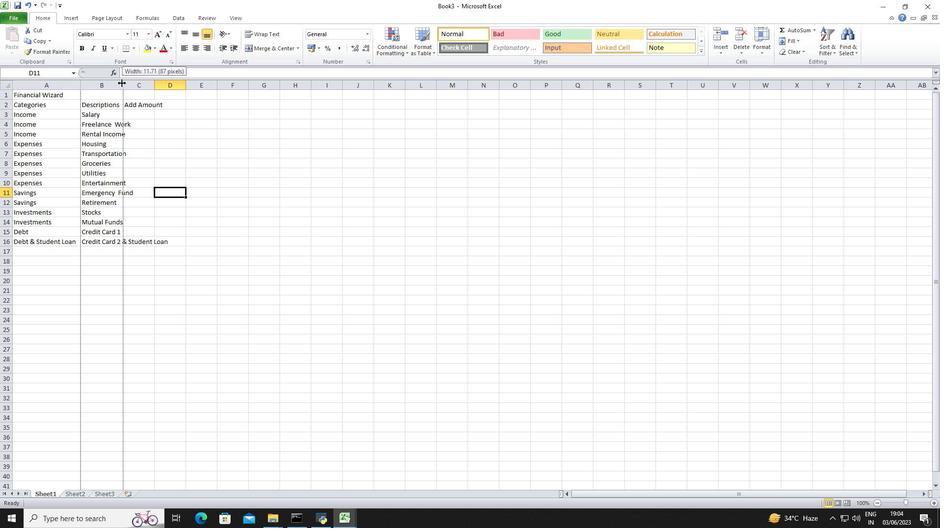 
Action: Mouse moved to (195, 114)
Screenshot: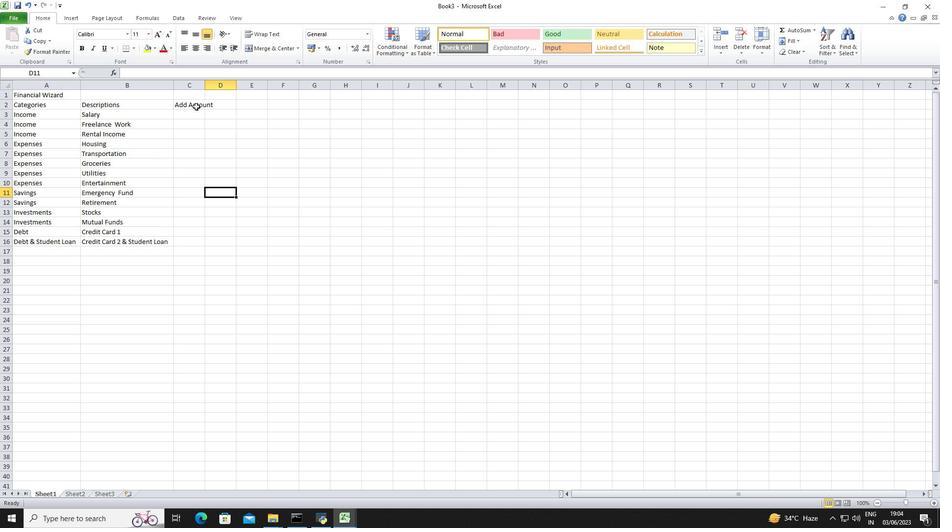
Action: Mouse pressed left at (195, 114)
Screenshot: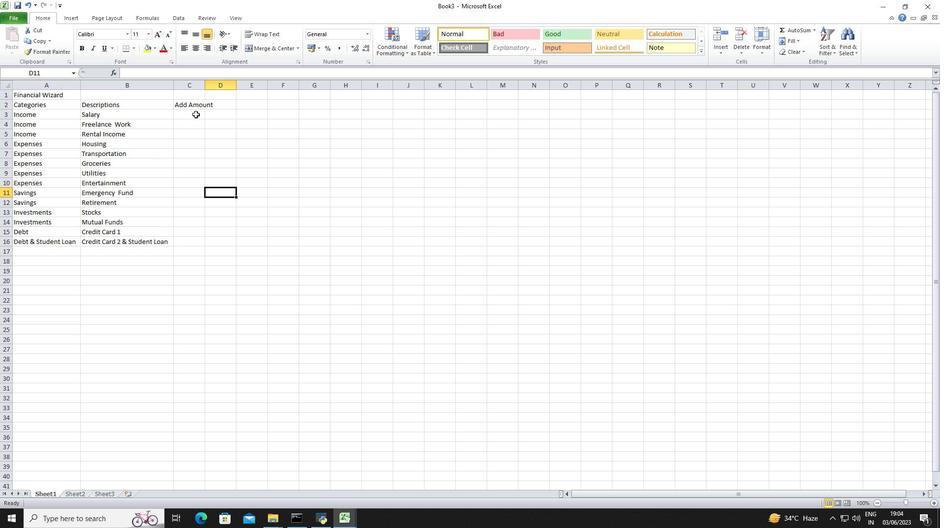 
Action: Mouse moved to (205, 80)
Screenshot: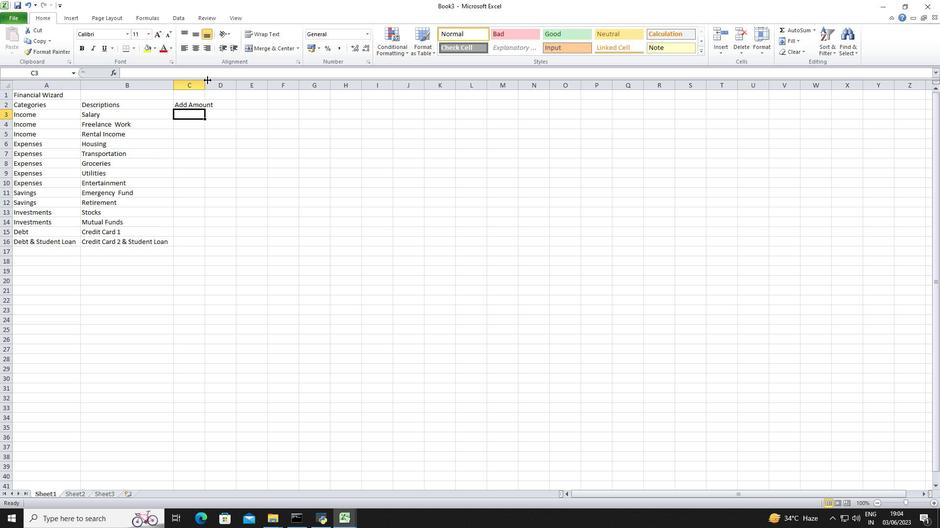 
Action: Mouse pressed left at (205, 80)
Screenshot: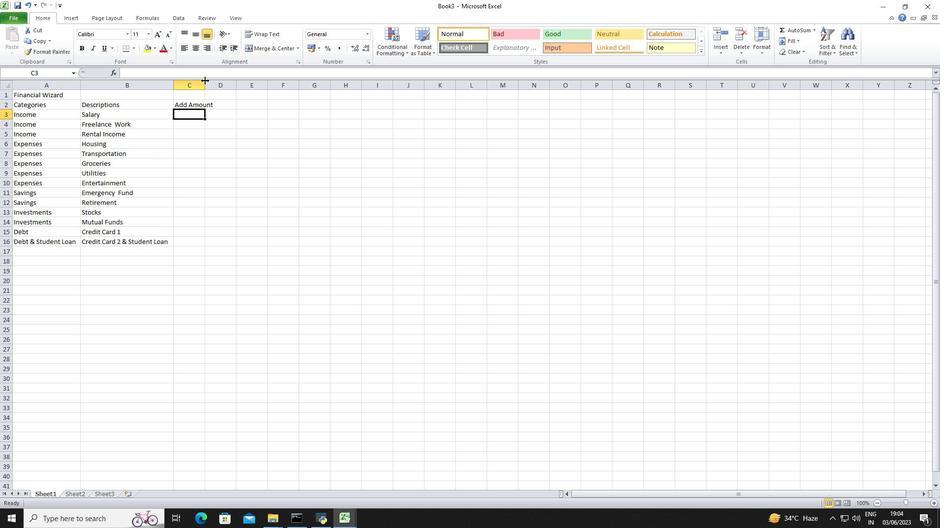 
Action: Mouse pressed left at (205, 80)
Screenshot: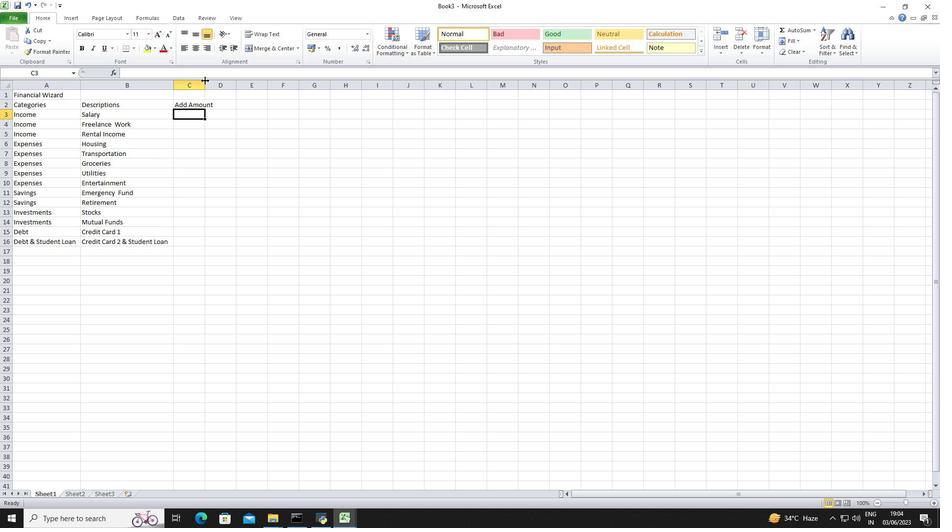 
Action: Mouse moved to (272, 198)
Screenshot: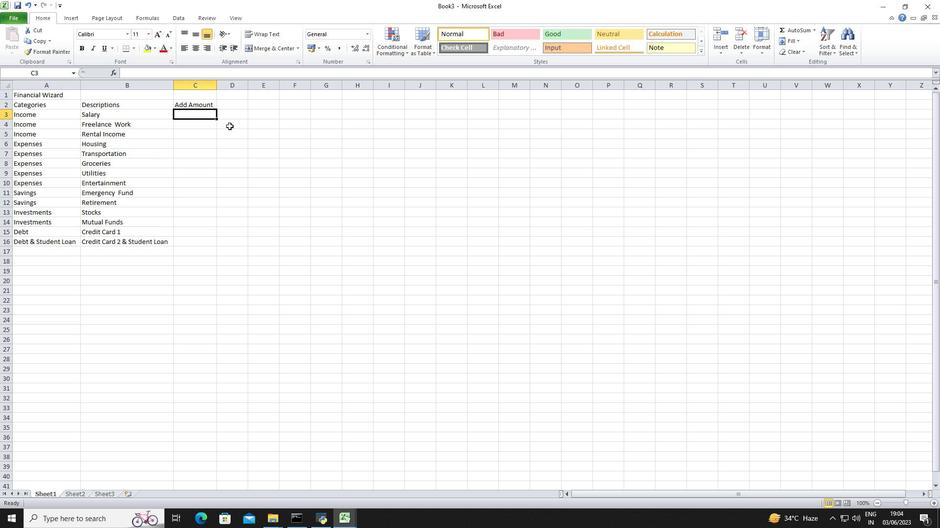 
Action: Key pressed <Key.shift_r><Key.shift_r><Key.shift_r><Key.shift_r><Key.shift_r><Key.shift_r><Key.shift_r><Key.shift_r><Key.shift_r><Key.shift_r><Key.shift_r><Key.shift_r><Key.shift_r><Key.shift_r><Key.shift_r><Key.shift_r><Key.shift_r><Key.shift_r>$5,00<Key.space><Key.backspace>0<Key.space><Key.enter><Key.shift_r><Key.shift_r><Key.shift_r><Key.shift_r><Key.shift_r><Key.shift_r><Key.shift_r><Key.shift_r>$1,200<Key.enter><Key.shift_r><Key.shift_r><Key.shift_r><Key.shift_r><Key.shift_r><Key.shift_r><Key.shift_r><Key.shift_r><Key.shift_r><Key.shift_r>$500<Key.space><Key.enter><Key.shift_r><Key.shift_r><Key.shift_r><Key.shift_r><Key.shift_r><Key.shift_r><Key.shift_r><Key.shift_r><Key.shift_r>$1,200<Key.space><Key.enter><Key.shift_r><Key.shift_r><Key.shift_r><Key.shift_r><Key.shift_r><Key.shift_r><Key.shift_r><Key.shift_r><Key.shift_r><Key.shift_r>$300<Key.enter><Key.shift_r><Key.shift_r><Key.shift_r><Key.shift_r><Key.shift_r><Key.shift_r><Key.shift_r><Key.shift_r><Key.shift_r><Key.shift_r><Key.shift_r><Key.shift_r><Key.shift_r><Key.shift_r>$2<Key.backspace>400<Key.space><Key.enter><Key.shift_r><Key.shift_r><Key.shift_r><Key.shift_r><Key.shift_r><Key.shift_r><Key.shift_r><Key.shift_r><Key.shift_r><Key.shift_r><Key.shift_r><Key.shift_r>$200<Key.enter><Key.shift_r><Key.shift_r><Key.shift_r><Key.shift_r><Key.shift_r><Key.shift_r><Key.shift_r><Key.shift_r><Key.shift_r><Key.shift_r><Key.shift_r><Key.shift_r><Key.shift_r>$150<Key.enter><Key.shift_r><Key.shift_r><Key.shift_r><Key.shift_r><Key.shift_r><Key.shift_r><Key.shift_r><Key.shift_r><Key.shift_r><Key.shift_r><Key.shift_r><Key.shift_r><Key.shift_r>$500<Key.enter><Key.shift_r><Key.shift_r><Key.shift_r><Key.shift_r><Key.shift_r><Key.shift_r><Key.shift_r><Key.shift_r>$1,00'<Key.enter>
Screenshot: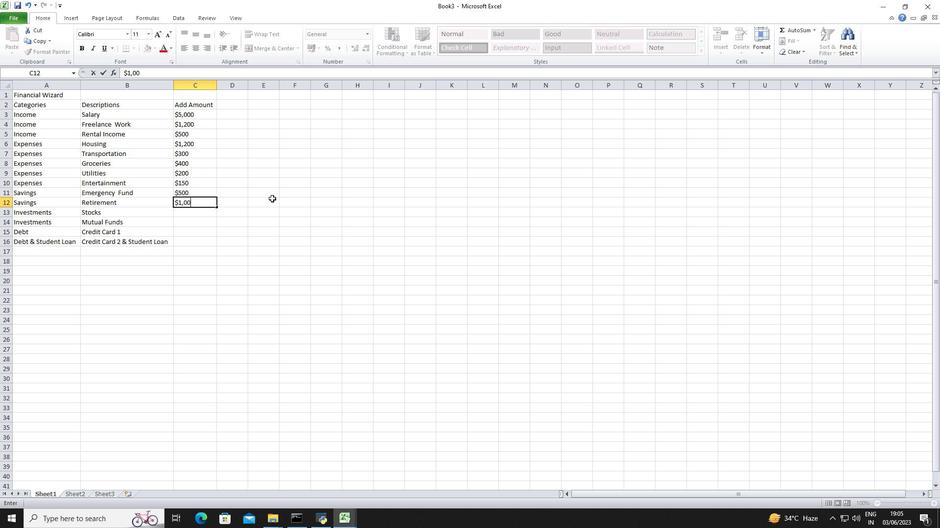 
Action: Mouse moved to (190, 205)
Screenshot: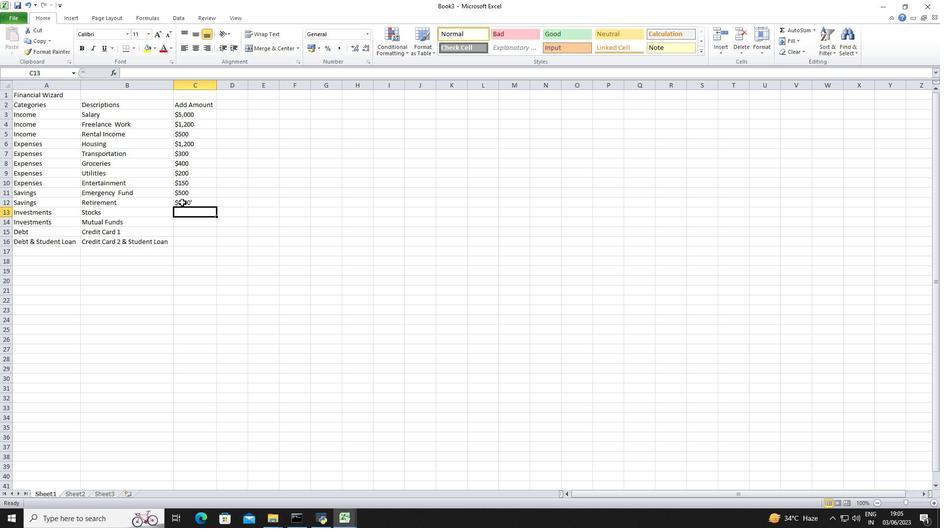 
Action: Mouse pressed left at (190, 205)
Screenshot: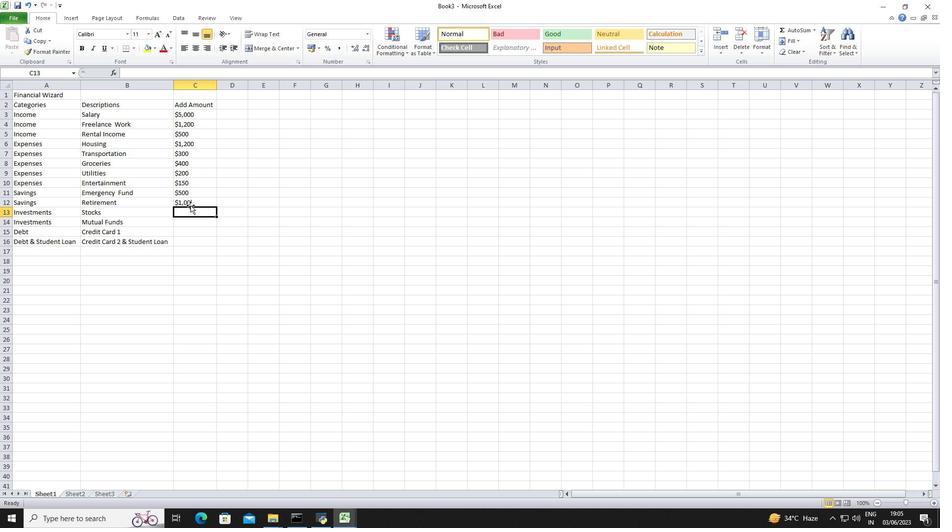 
Action: Mouse moved to (193, 198)
Screenshot: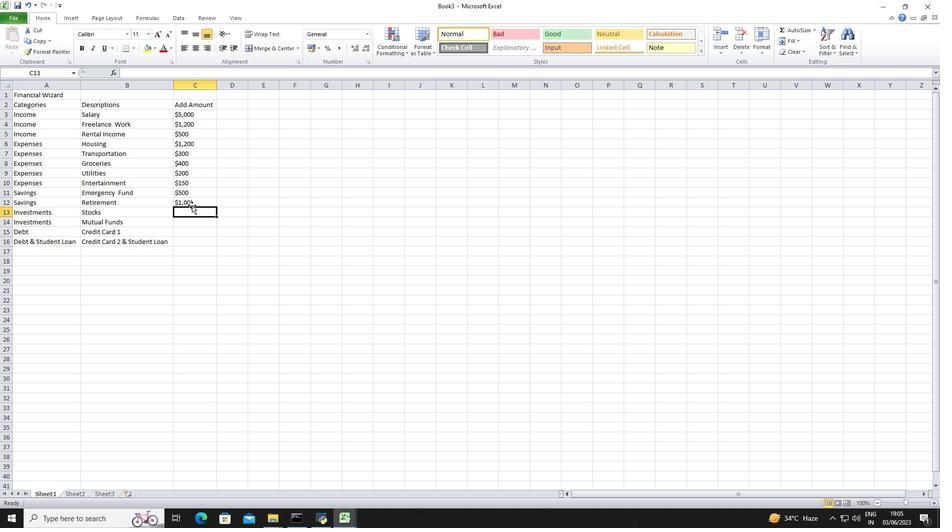 
Action: Mouse pressed left at (193, 198)
Screenshot: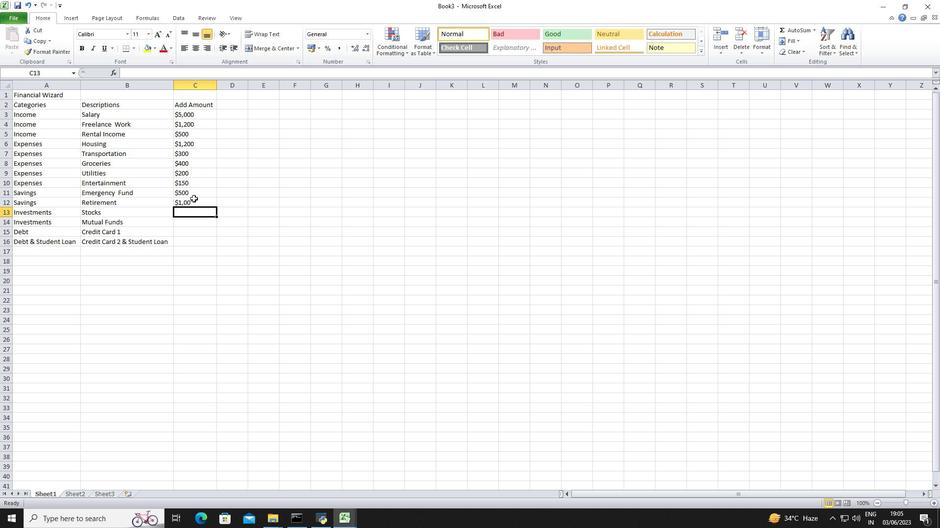 
Action: Mouse moved to (146, 70)
Screenshot: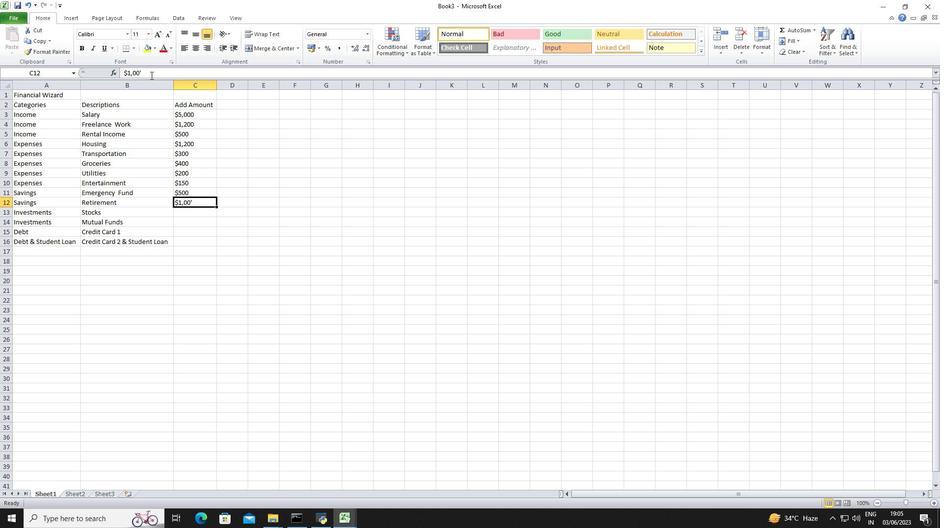 
Action: Mouse pressed left at (146, 70)
Screenshot: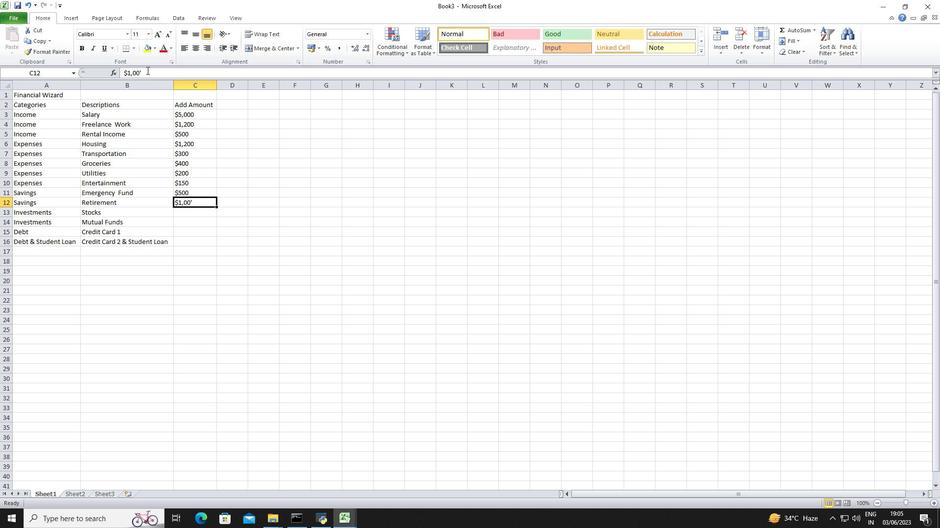 
Action: Mouse moved to (195, 64)
Screenshot: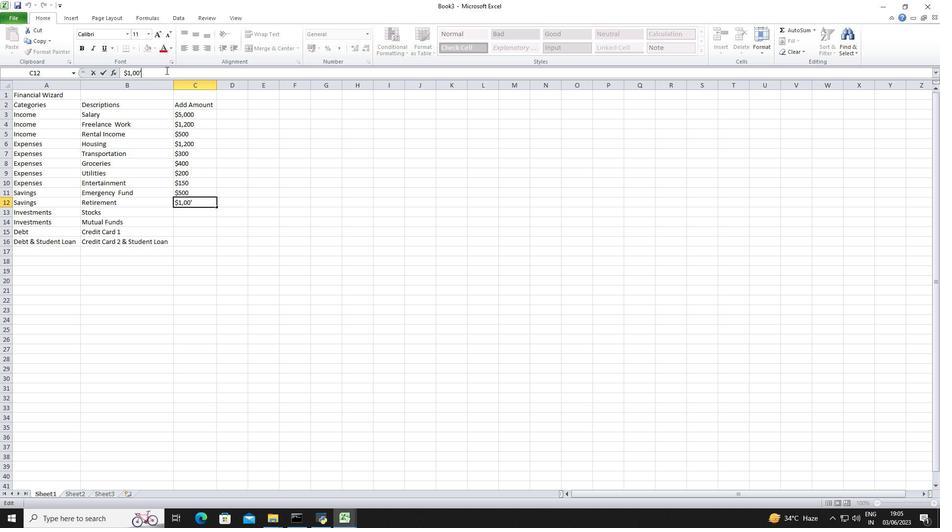 
Action: Key pressed <Key.backspace>0<Key.enter><Key.shift_r><Key.shift_r><Key.shift_r><Key.shift_r><Key.shift_r><Key.shift_r>#<Key.backspace><Key.shift_r>$500<Key.enter><Key.shift_r><Key.shift_r><Key.shift_r><Key.shift_r><Key.shift_r><Key.shift_r><Key.shift_r><Key.shift_r><Key.shift_r><Key.shift_r><Key.shift_r><Key.shift_r><Key.shift_r><Key.shift_r><Key.shift_r><Key.shift_r><Key.shift_r><Key.shift_r><Key.shift_r><Key.shift_r><Key.shift_r><Key.shift_r><Key.shift_r><Key.shift_r><Key.shift_r><Key.shift_r><Key.shift_r><Key.shift_r><Key.shift_r><Key.shift_r><Key.shift_r><Key.shift_r><Key.shift_r><Key.shift_r><Key.shift_r><Key.shift_r><Key.shift_r><Key.shift_r><Key.shift_r><Key.shift_r><Key.shift_r><Key.shift_r><Key.shift_r><Key.shift_r><Key.shift_r><Key.shift_r><Key.shift_r><Key.shift_r><Key.shift_r><Key.shift_r><Key.shift_r><Key.shift_r><Key.shift_r>$300<Key.enter><Key.shift_r><Key.shift_r><Key.shift_r><Key.shift_r><Key.shift_r><Key.shift_r><Key.shift_r><Key.shift_r><Key.shift_r><Key.shift_r><Key.shift_r><Key.shift_r><Key.shift_r><Key.shift_r><Key.shift_r><Key.shift_r><Key.shift_r><Key.shift_r><Key.shift_r><Key.shift_r><Key.shift_r><Key.shift_r><Key.shift_r><Key.shift_r><Key.shift_r>$200<Key.enter><Key.shift_r><Key.shift_r><Key.shift_r><Key.shift_r><Key.shift_r>$100v<Key.shift_r><Key.backspace><Key.space><Key.shift_r><Key.shift_r><Key.shift_r><Key.shift_r><Key.shift_r><Key.shift_r><Key.shift_r><Key.shift_r><Key.shift_r><Key.shift_r><Key.shift_r><Key.shift_r><Key.shift_r><Key.shift_r><Key.shift_r><Key.shift_r><Key.shift_r><Key.shift_r><Key.shift_r><Key.shift_r><Key.shift_r><Key.shift_r>&<Key.space><Key.shift_r><Key.shift_r><Key.shift_r><Key.shift_r><Key.shift_r><Key.shift_r><Key.shift_r><Key.shift_r><Key.shift_r><Key.shift_r><Key.shift_r><Key.shift_r><Key.shift_r><Key.shift_r><Key.shift_r><Key.shift_r><Key.shift_r><Key.shift_r><Key.shift_r><Key.shift_r><Key.shift_r>$2<Key.backspace>300
Screenshot: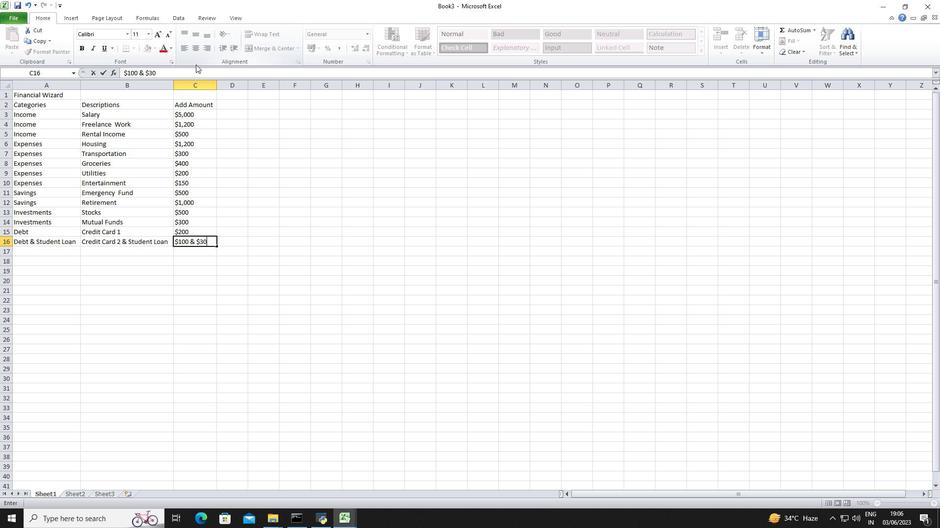 
Action: Mouse moved to (215, 155)
Screenshot: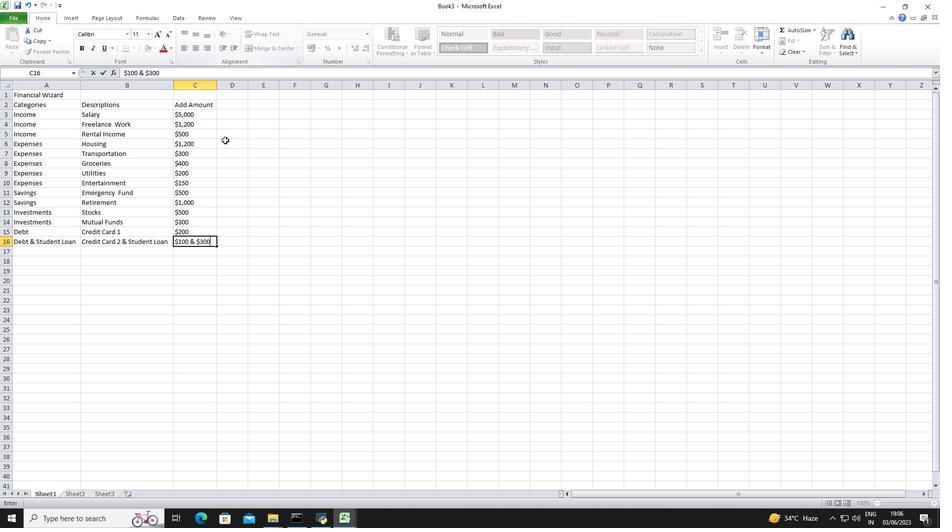
Action: Mouse pressed left at (215, 155)
Screenshot: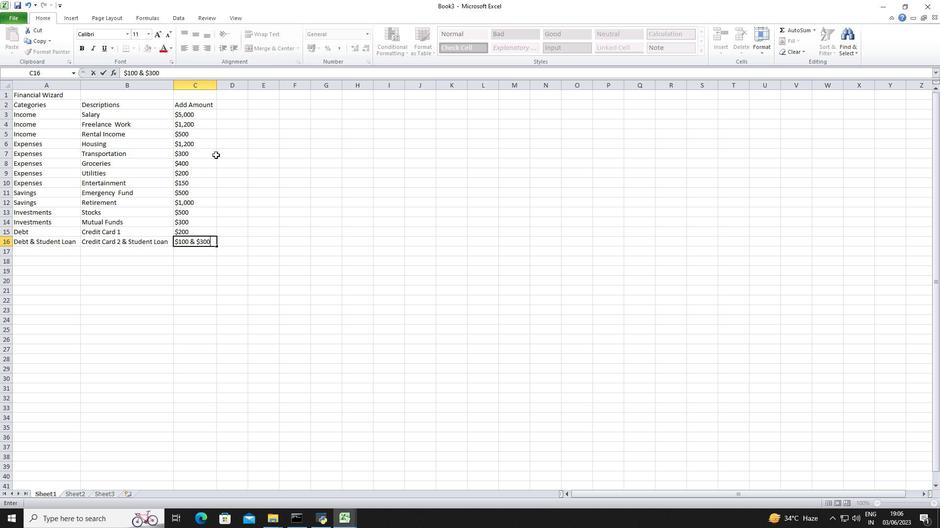 
Action: Mouse moved to (16, 14)
Screenshot: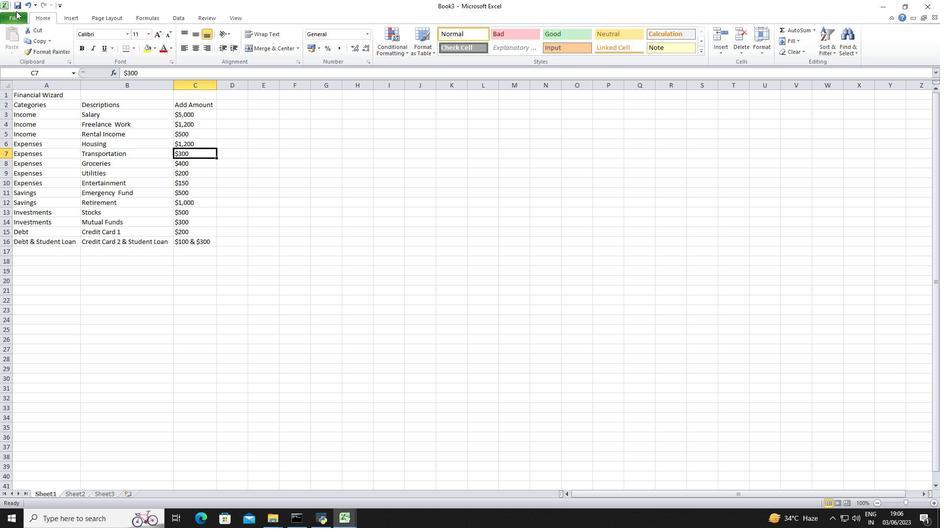 
Action: Mouse pressed left at (16, 14)
Screenshot: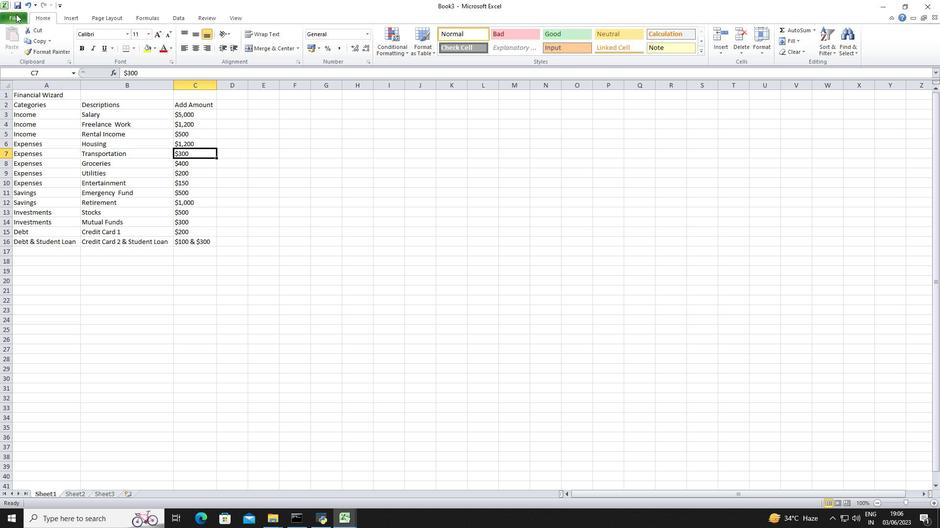 
Action: Mouse moved to (38, 47)
Screenshot: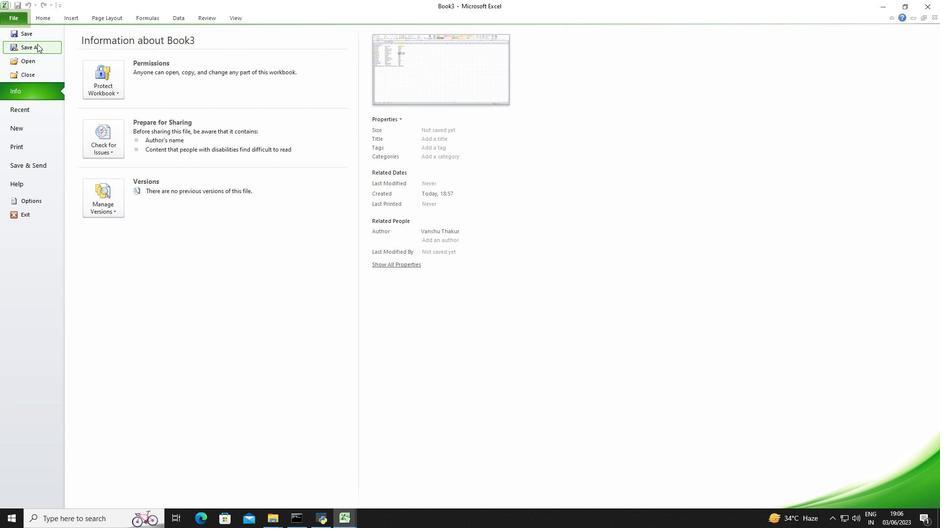 
Action: Mouse pressed left at (38, 47)
Screenshot: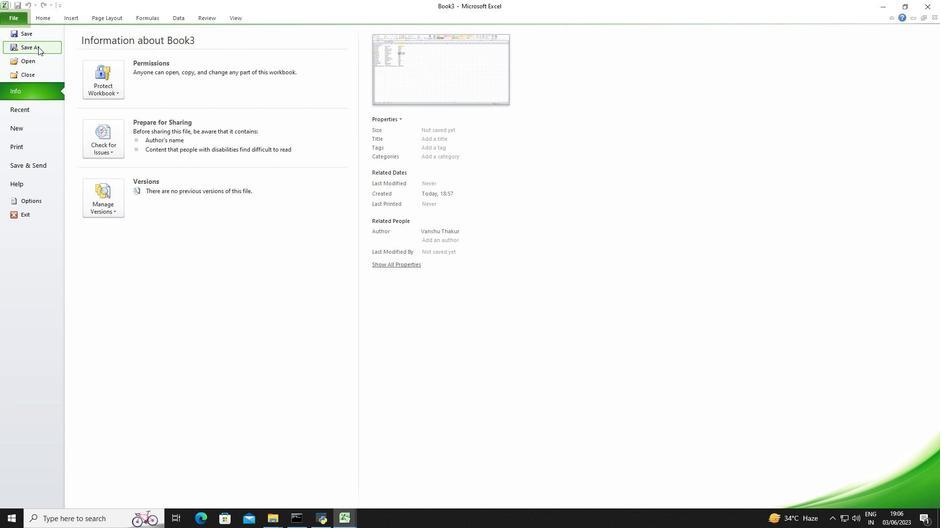 
Action: Mouse moved to (940, 317)
Screenshot: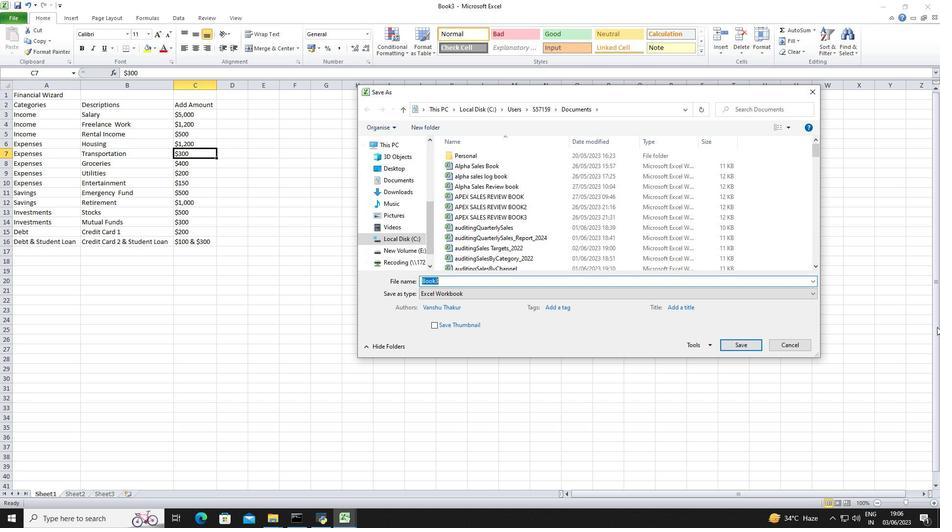 
Action: Key pressed <Key.shift_r>Data<Key.space><Key.enter>c
Screenshot: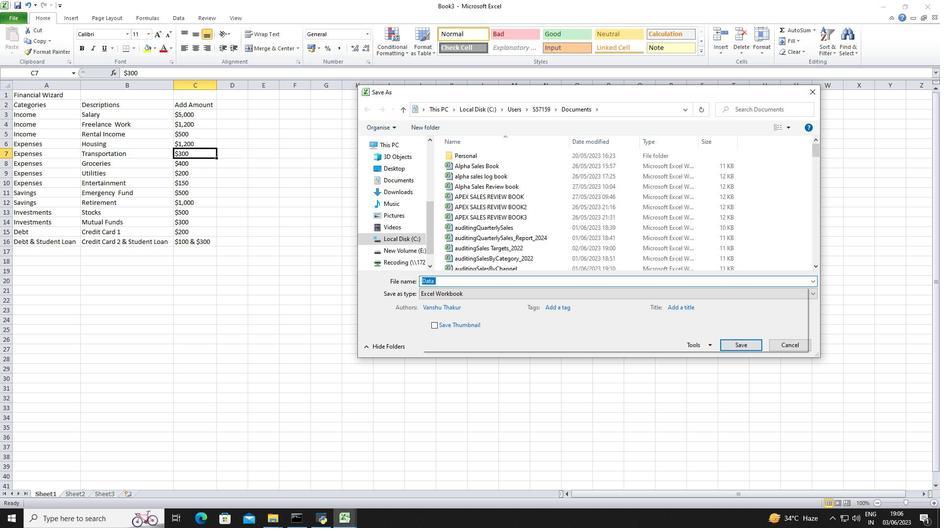 
Action: Mouse moved to (382, 163)
Screenshot: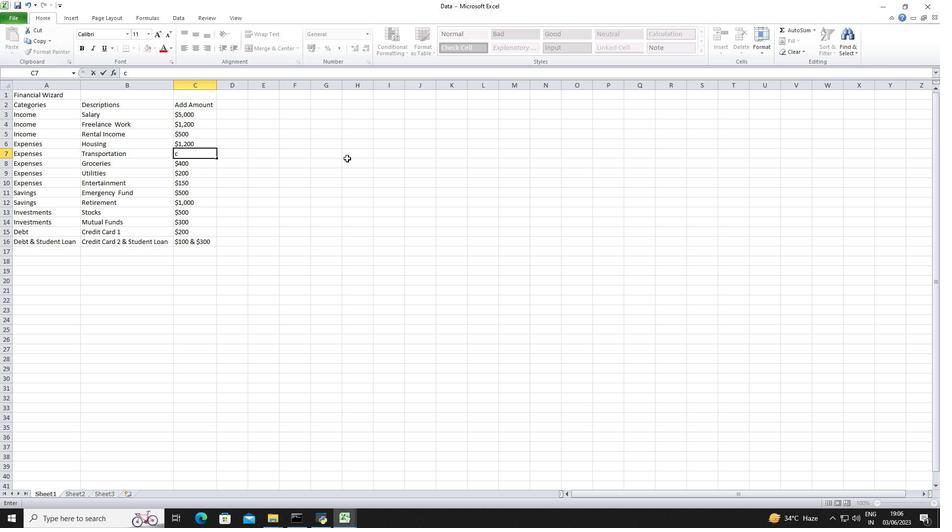 
Action: Mouse pressed left at (382, 163)
Screenshot: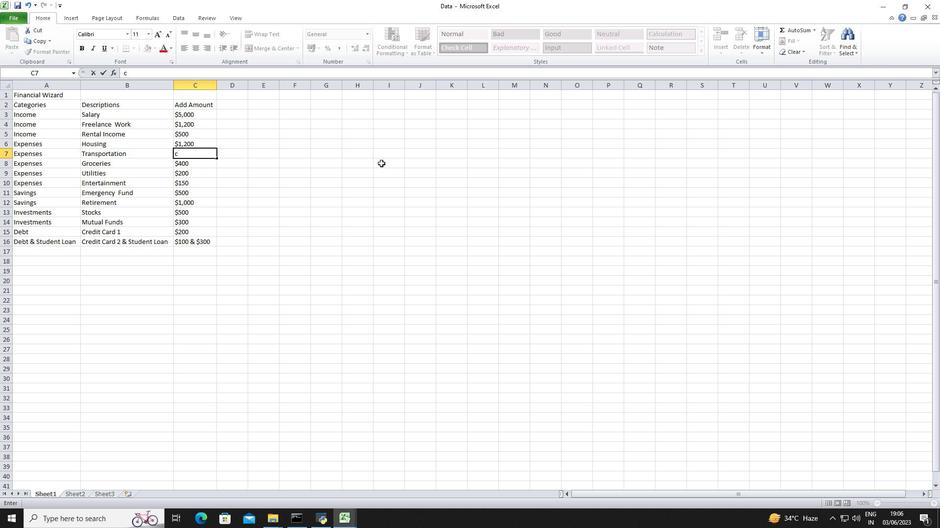 
Action: Mouse moved to (361, 273)
Screenshot: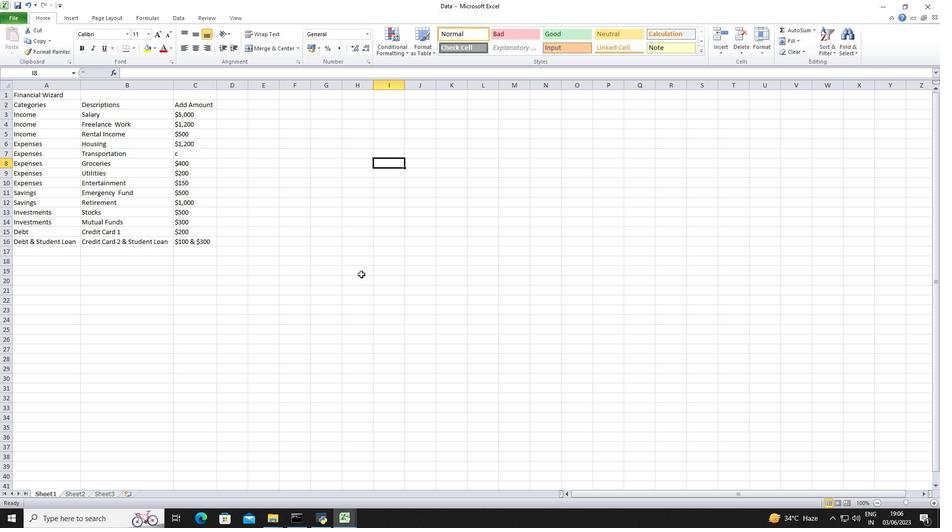 
Action: Key pressed ctrl+Z
Screenshot: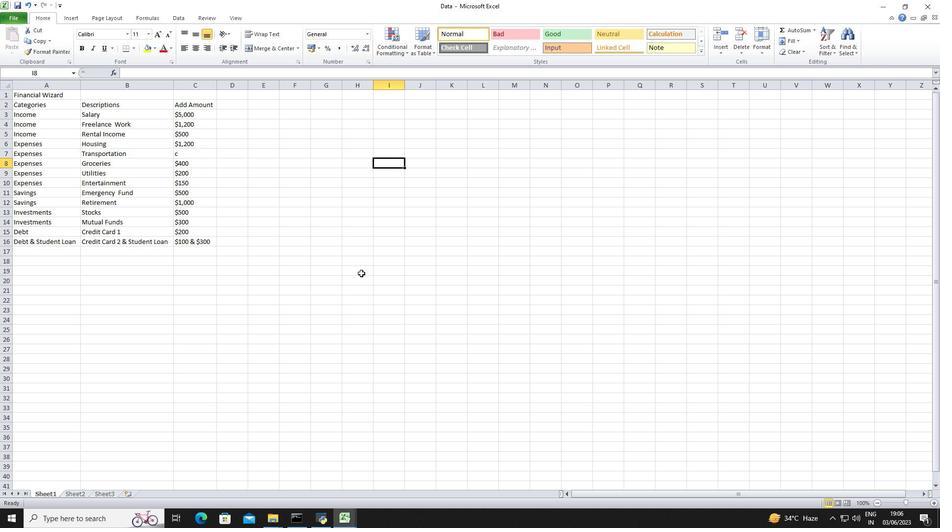 
Action: Mouse moved to (19, 18)
Screenshot: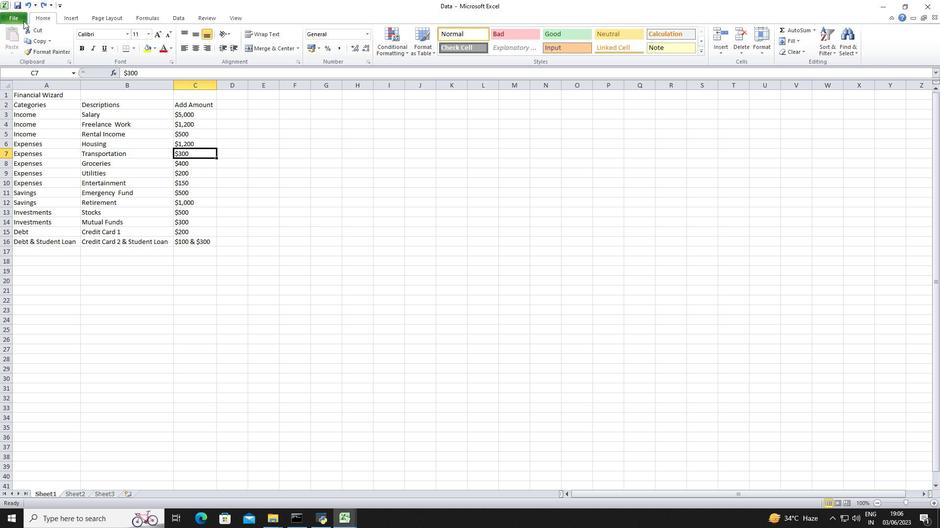 
Action: Mouse pressed left at (19, 18)
Screenshot: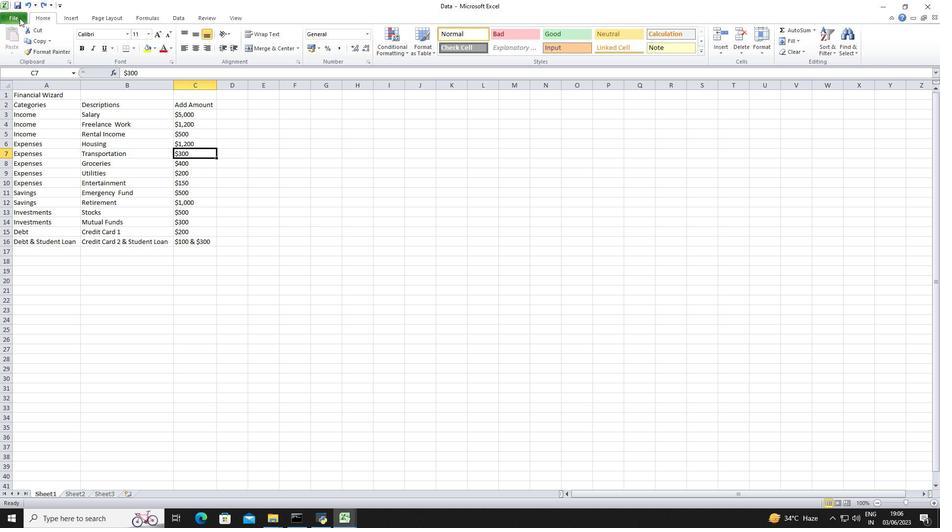 
Action: Mouse moved to (35, 49)
Screenshot: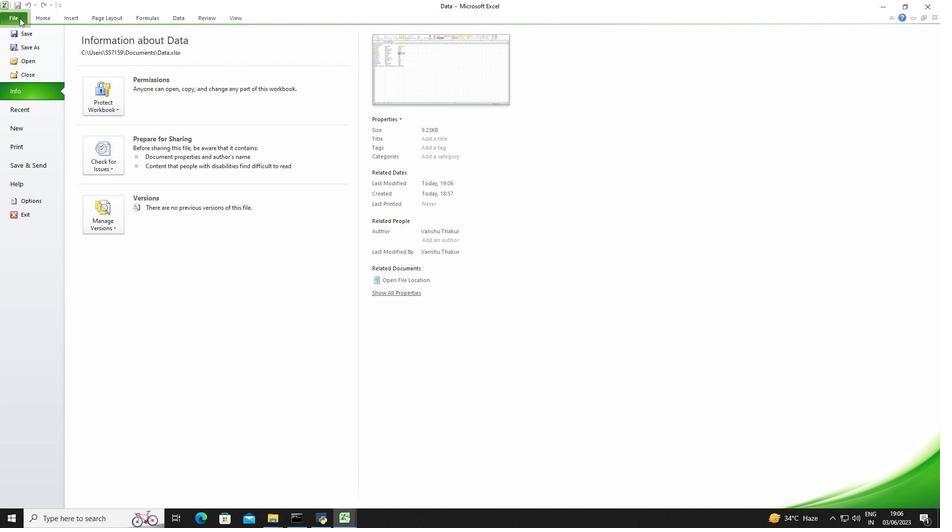 
Action: Mouse pressed left at (35, 49)
Screenshot: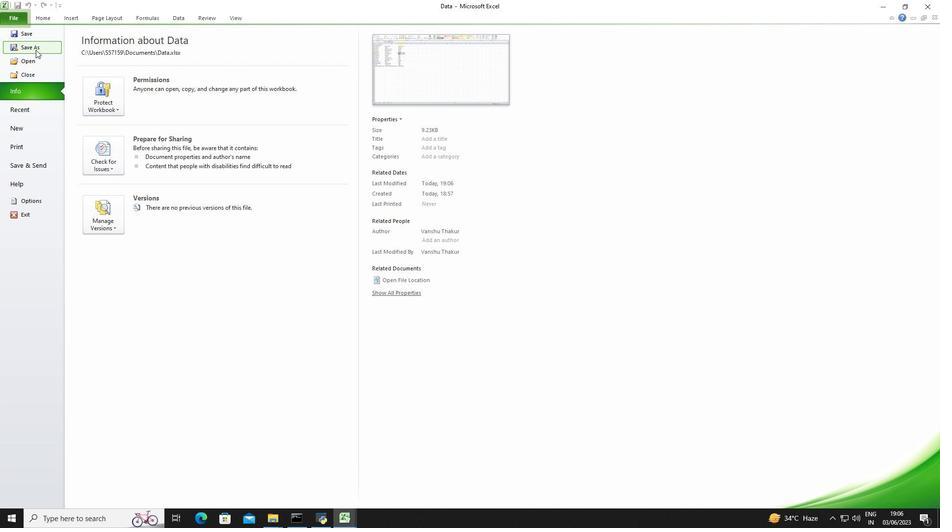 
Action: Mouse moved to (437, 281)
Screenshot: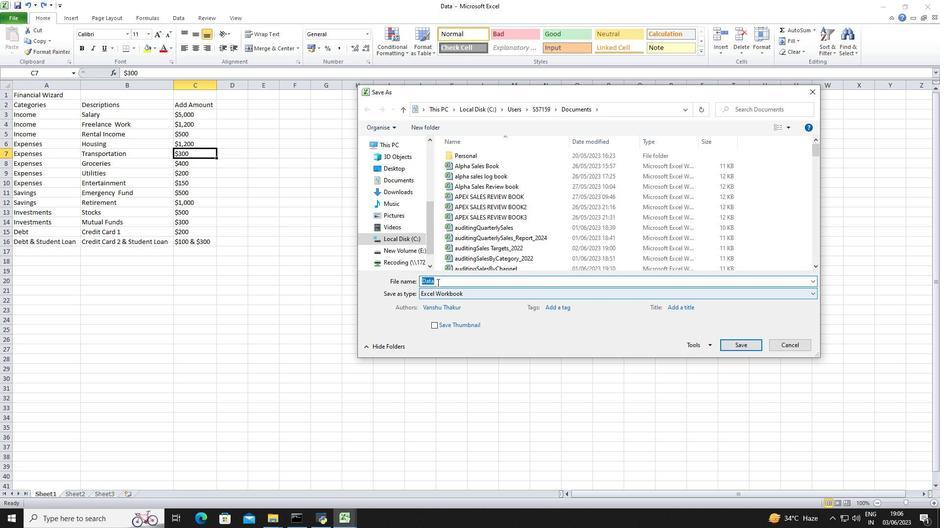 
Action: Mouse pressed left at (437, 281)
Screenshot: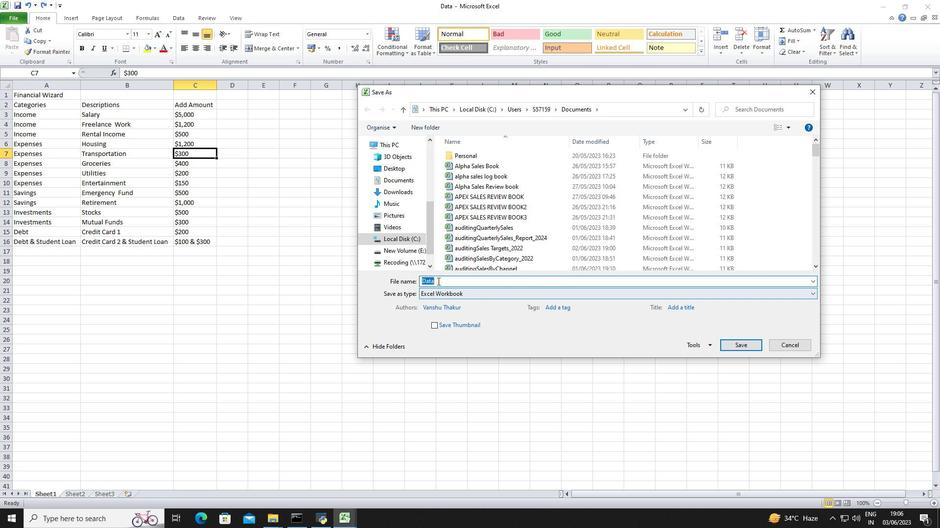 
Action: Mouse moved to (453, 282)
Screenshot: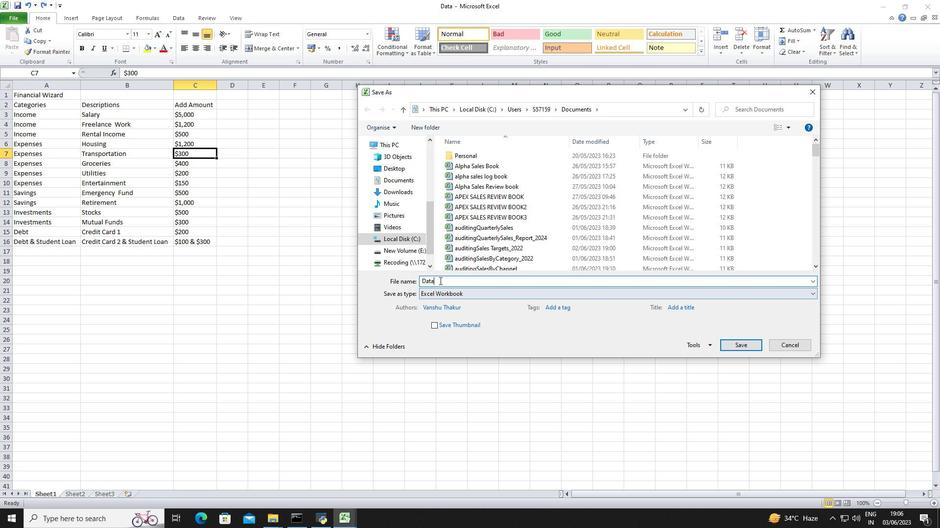 
Action: Key pressed <Key.space><Key.shift_r>Collection<Key.space><Key.shift_r>Template<Key.space><Key.shift_r>Workbook
Screenshot: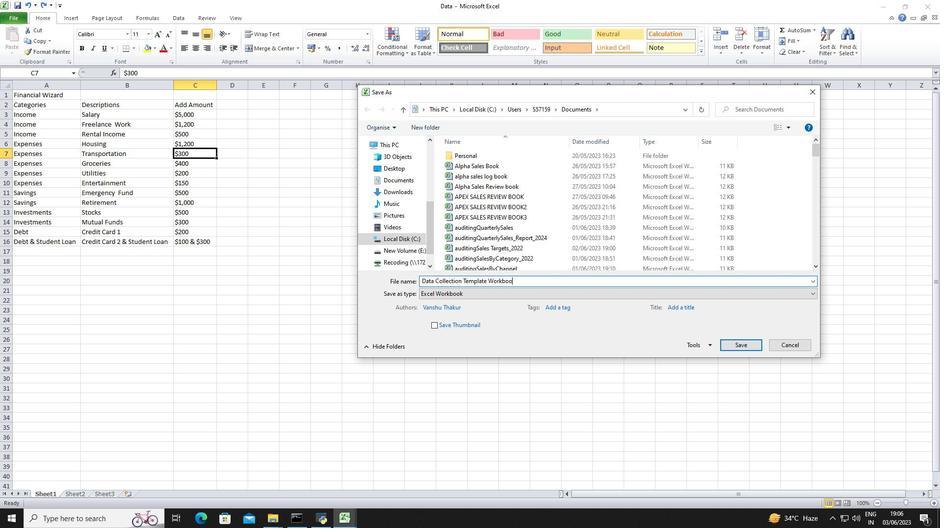 
Action: Mouse moved to (452, 282)
Screenshot: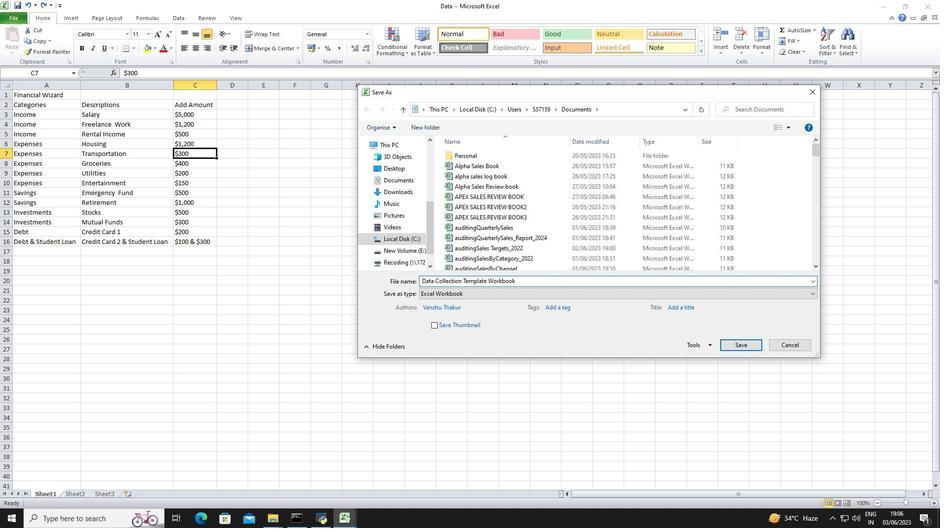 
Action: Key pressed <Key.enter>
Screenshot: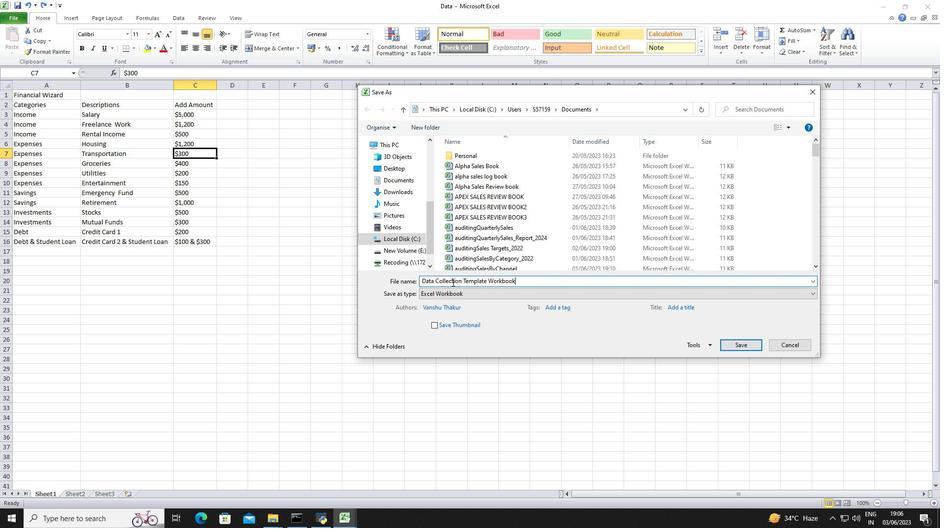 
Action: Mouse moved to (408, 304)
Screenshot: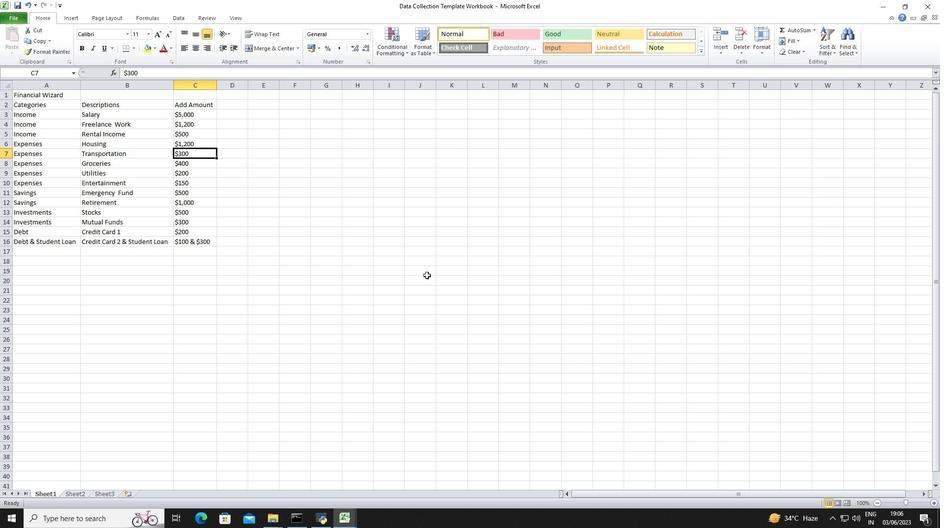 
Action: Mouse pressed left at (408, 304)
Screenshot: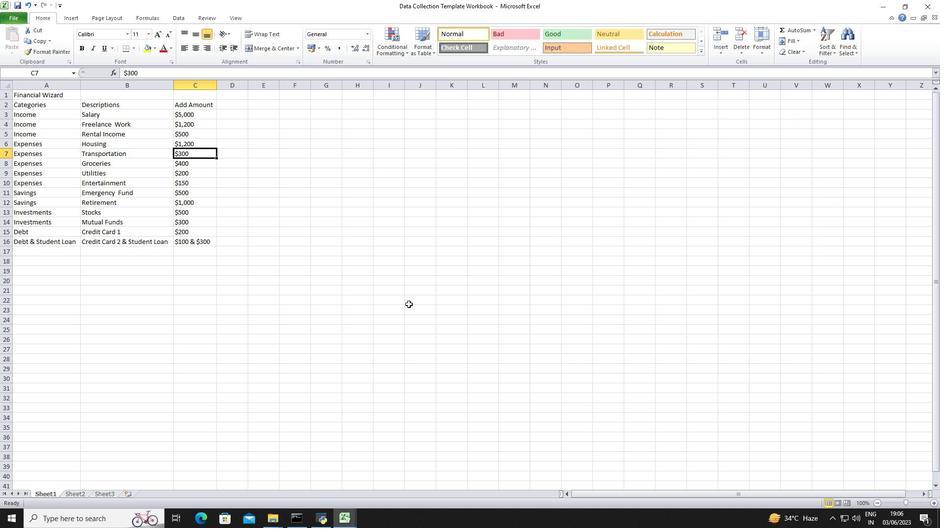 
Action: Mouse moved to (165, 221)
Screenshot: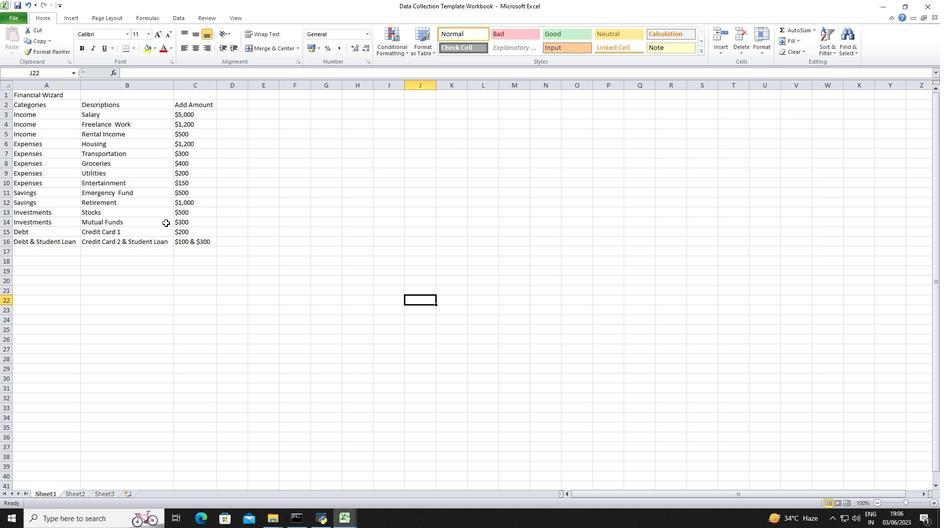 
Action: Mouse scrolled (165, 222) with delta (0, 0)
Screenshot: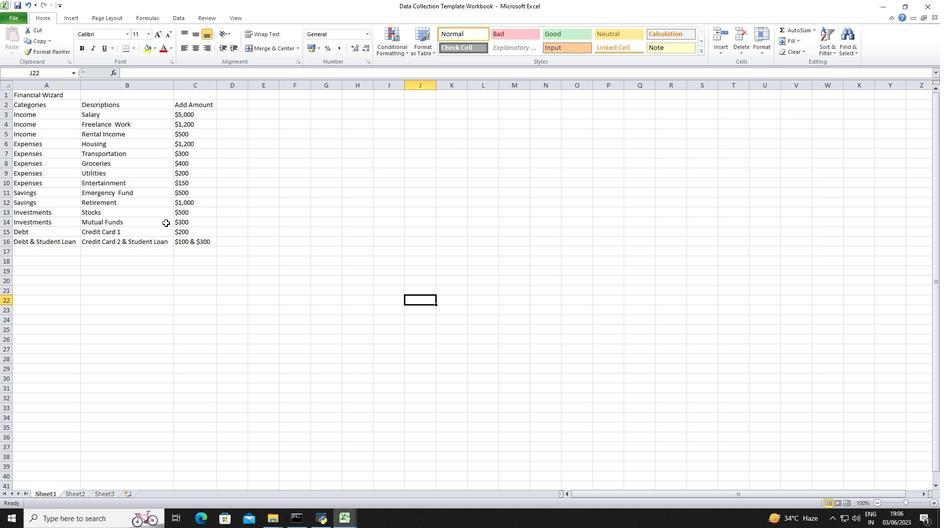 
Action: Mouse scrolled (165, 222) with delta (0, 0)
Screenshot: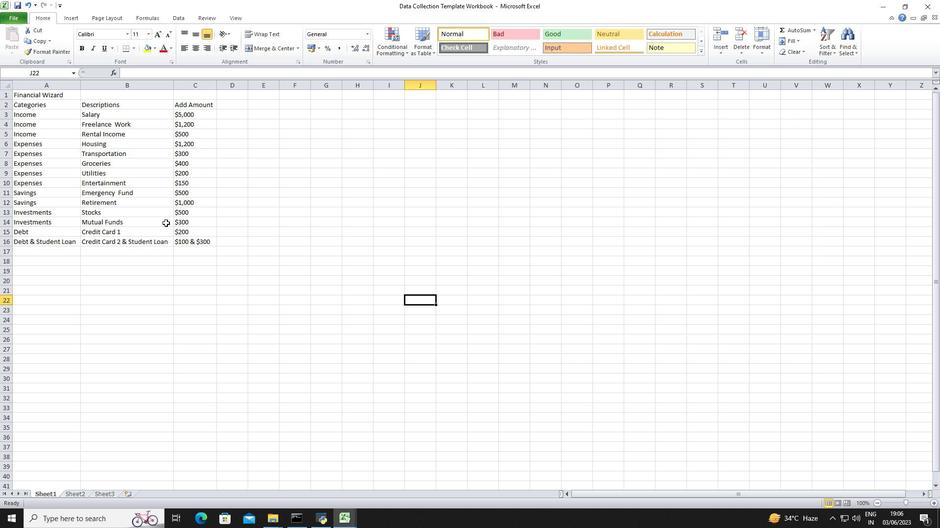 
Action: Mouse scrolled (165, 222) with delta (0, 0)
Screenshot: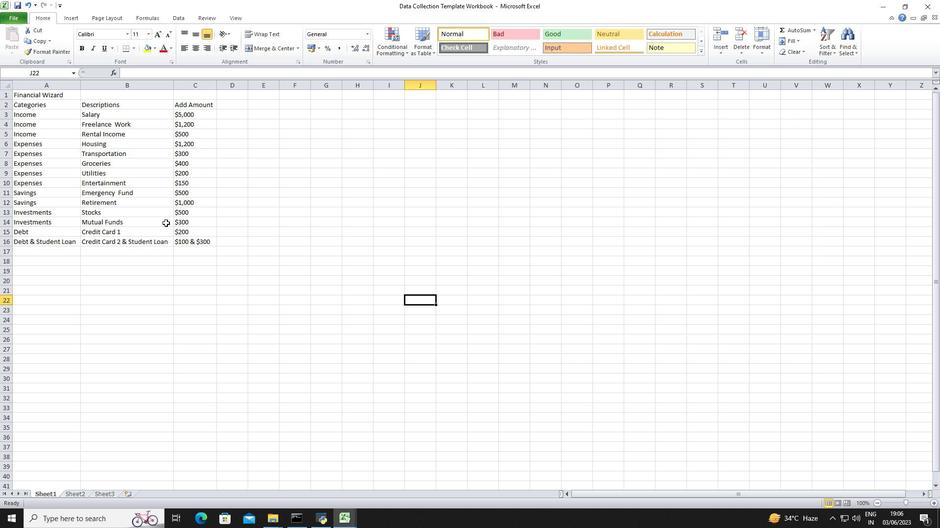 
Action: Mouse scrolled (165, 222) with delta (0, 0)
Screenshot: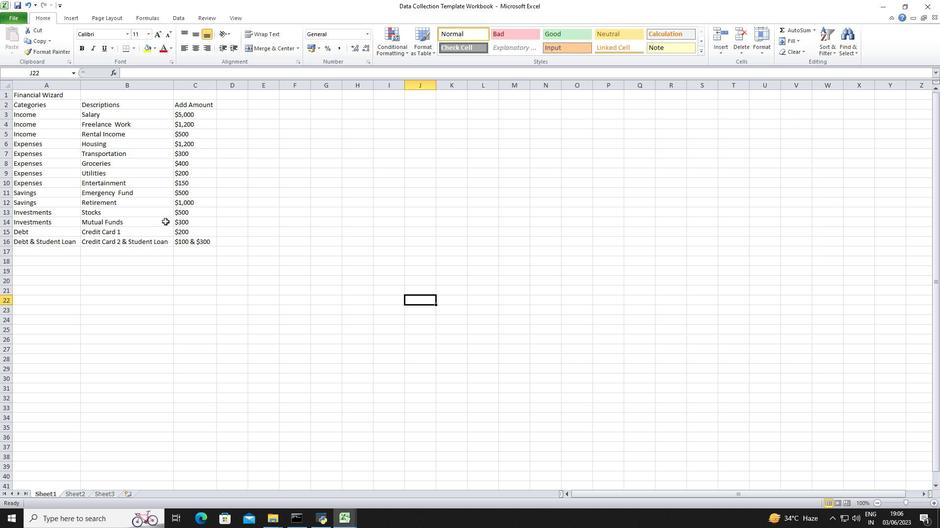
